 Task: Open Card Product Launch Execution in Board Sales Performance Management Tools to Workspace Financial Management Software and add a team member Softage.4@softage.net, a label Yellow, a checklist Environmental Science, an attachment from your onedrive, a color Yellow and finally, add a card description 'Plan and execute company team-building activity at a wine tasting' and a comment 'This task requires us to be proactive and take a proactive approach, anticipating potential issues and taking steps to prevent them.'. Add a start date 'Jan 04, 1900' with a due date 'Jan 11, 1900'
Action: Mouse moved to (438, 171)
Screenshot: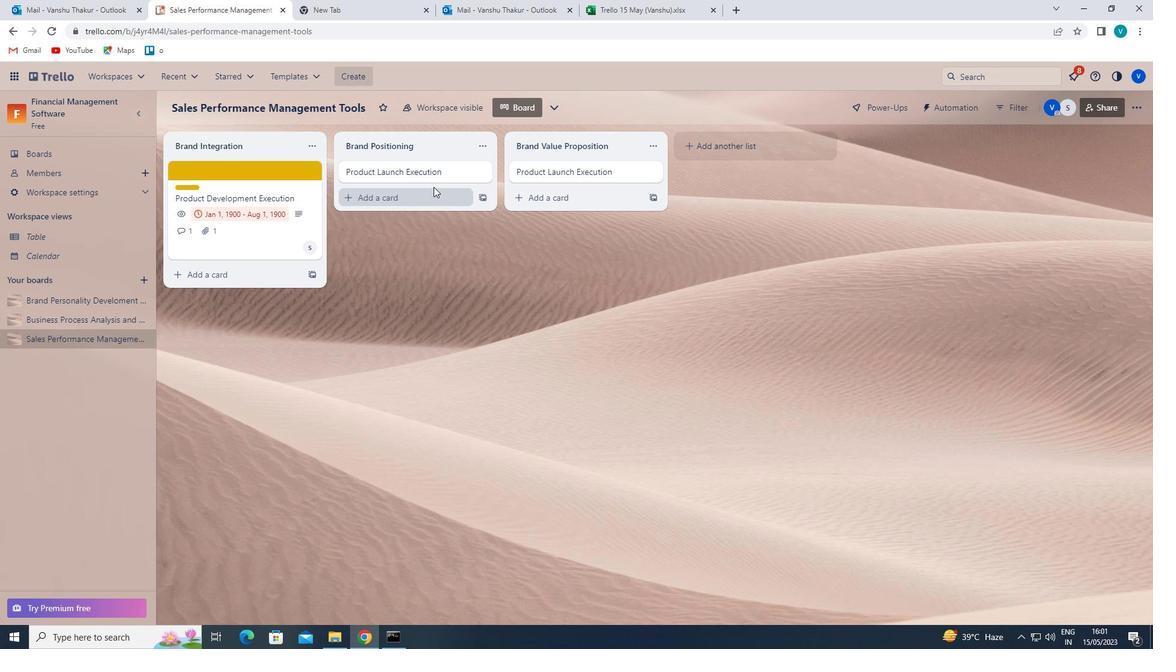 
Action: Mouse pressed left at (438, 171)
Screenshot: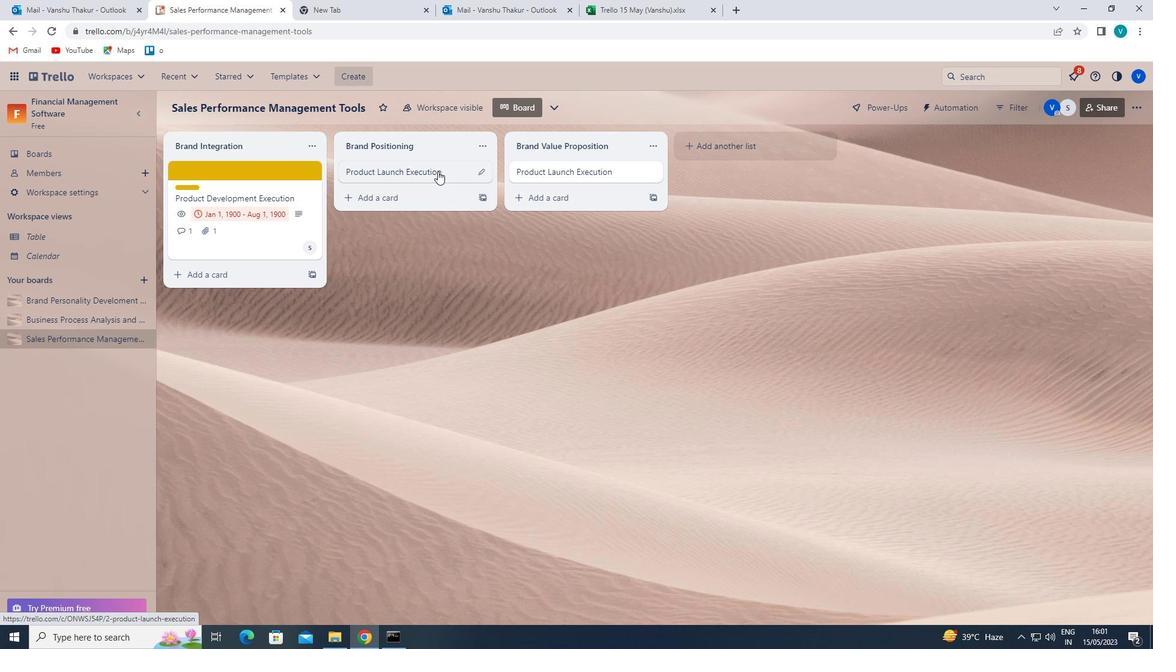 
Action: Mouse moved to (780, 207)
Screenshot: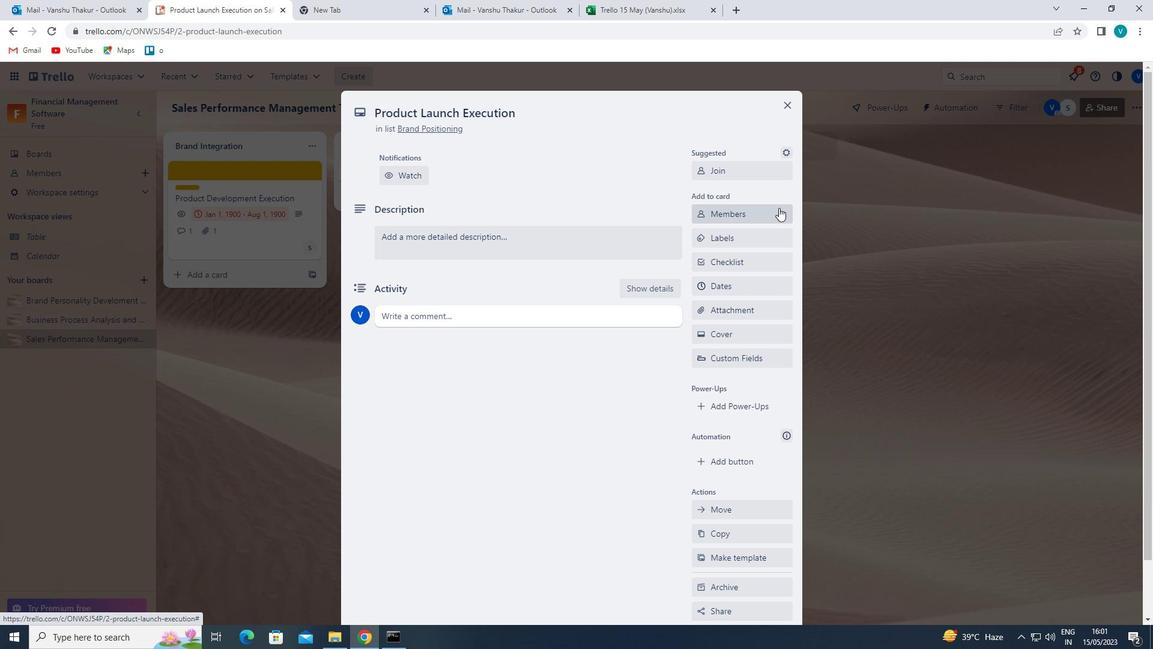 
Action: Mouse pressed left at (780, 207)
Screenshot: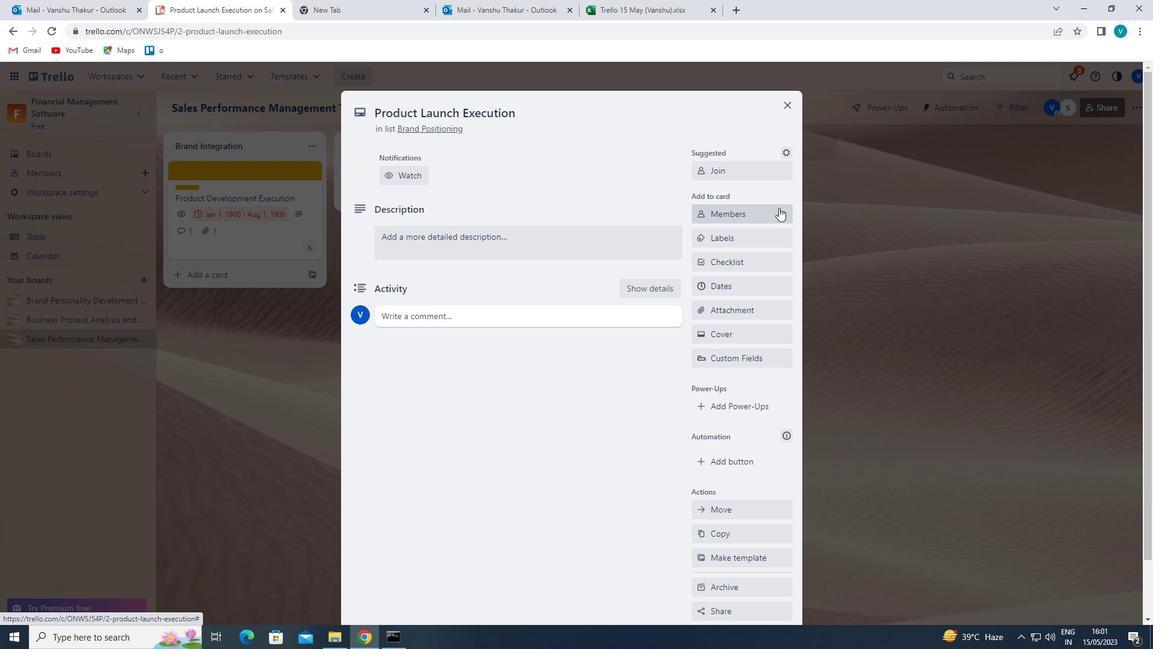 
Action: Mouse moved to (752, 271)
Screenshot: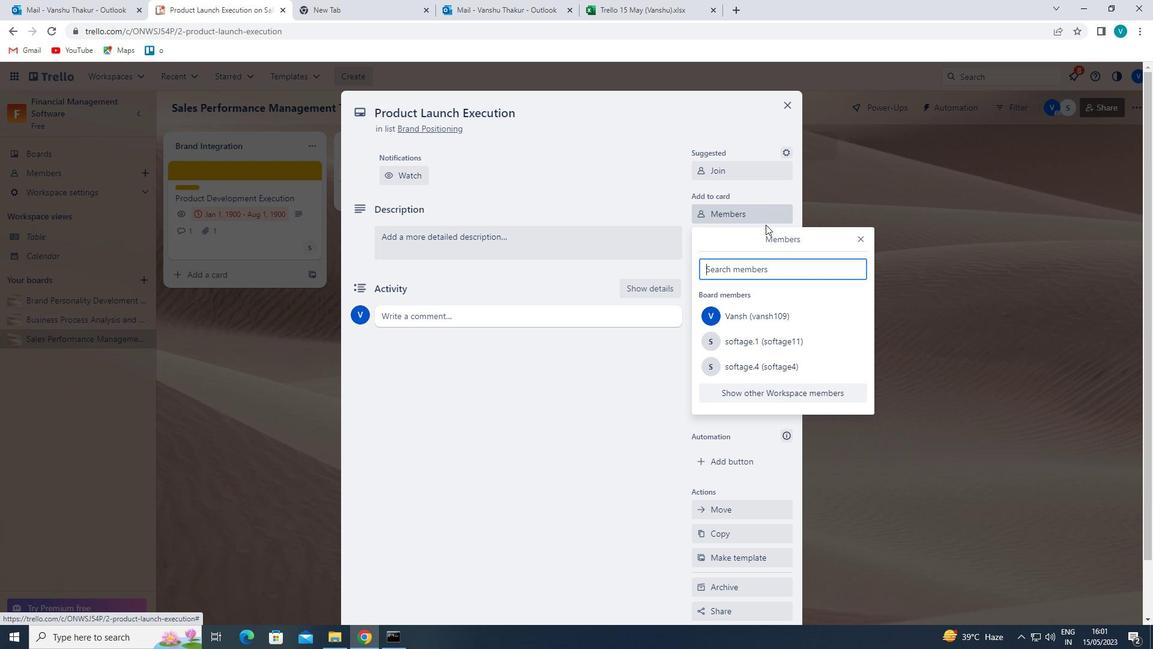 
Action: Mouse pressed left at (752, 271)
Screenshot: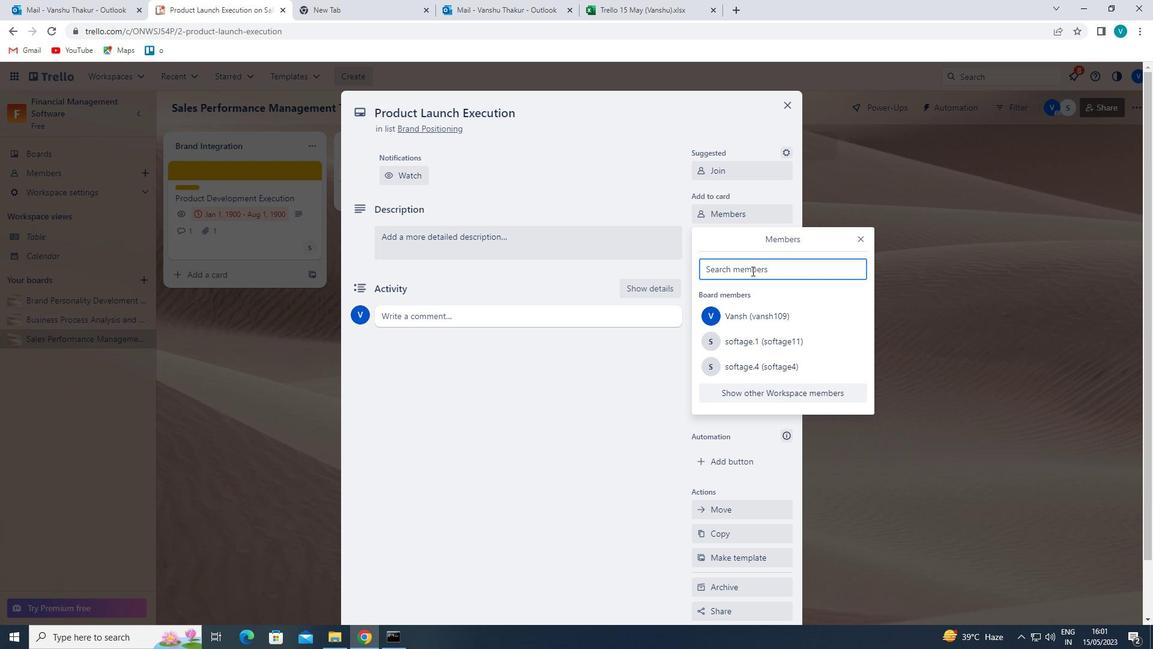 
Action: Key pressed <Key.shift>S
Screenshot: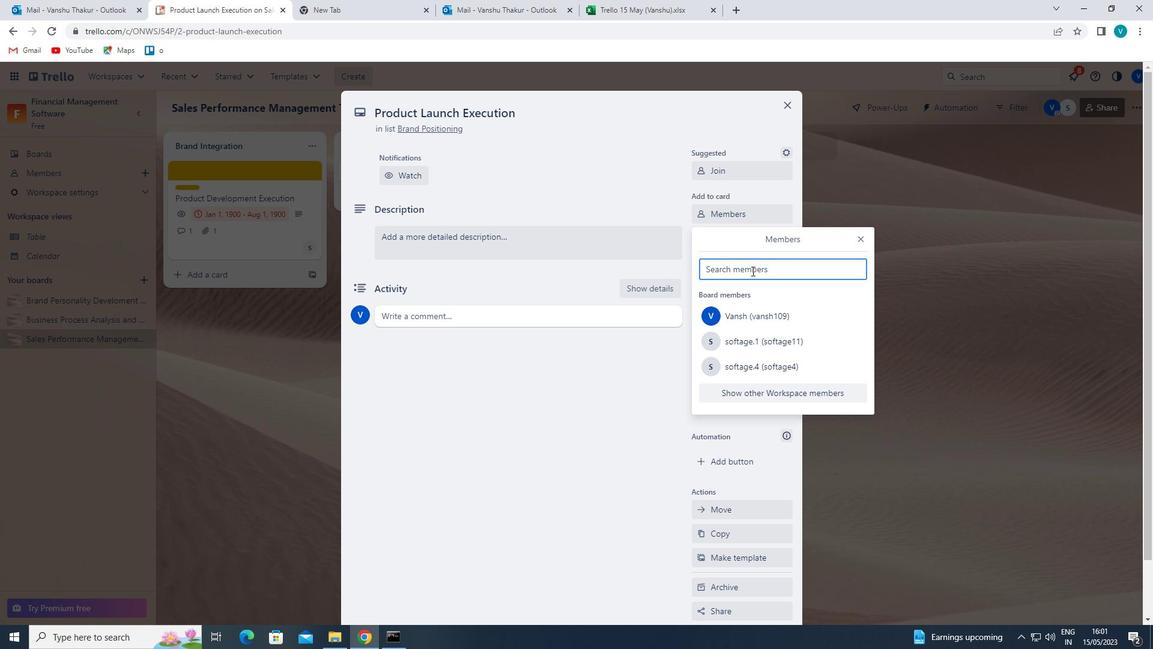 
Action: Mouse moved to (796, 332)
Screenshot: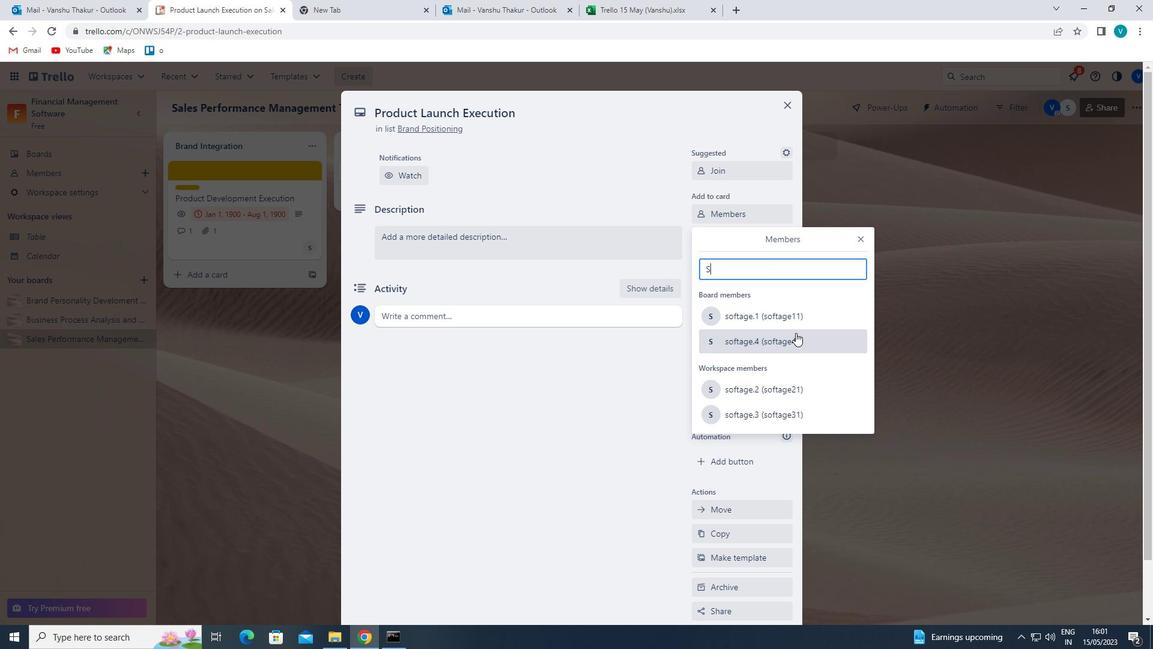 
Action: Mouse pressed left at (796, 332)
Screenshot: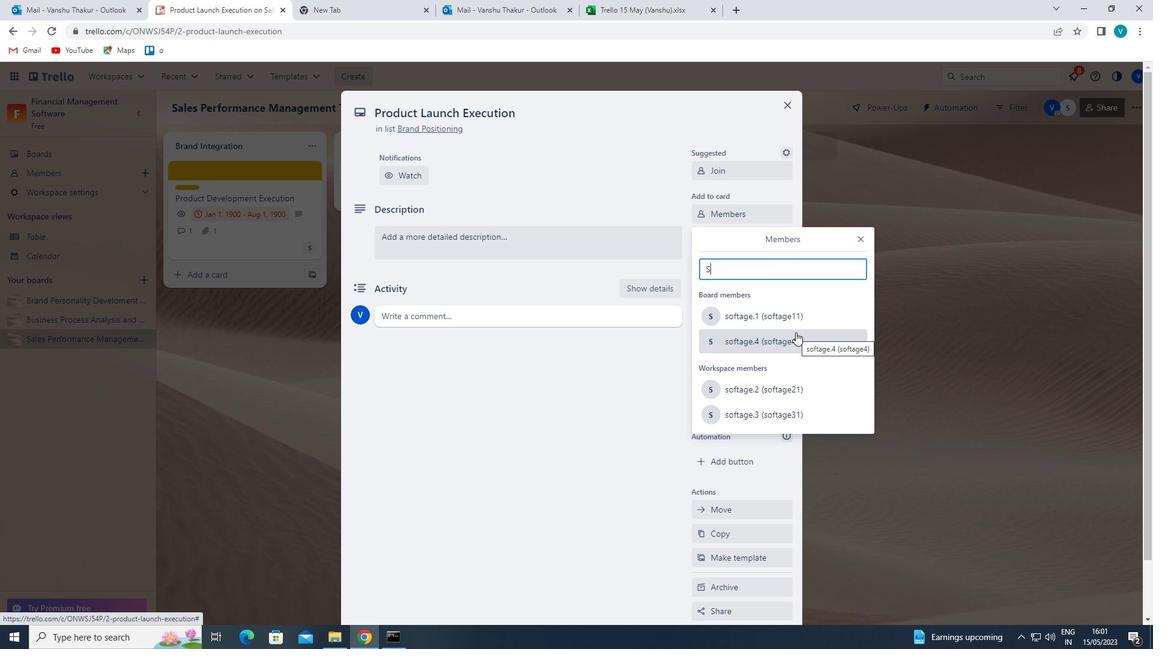 
Action: Mouse moved to (861, 241)
Screenshot: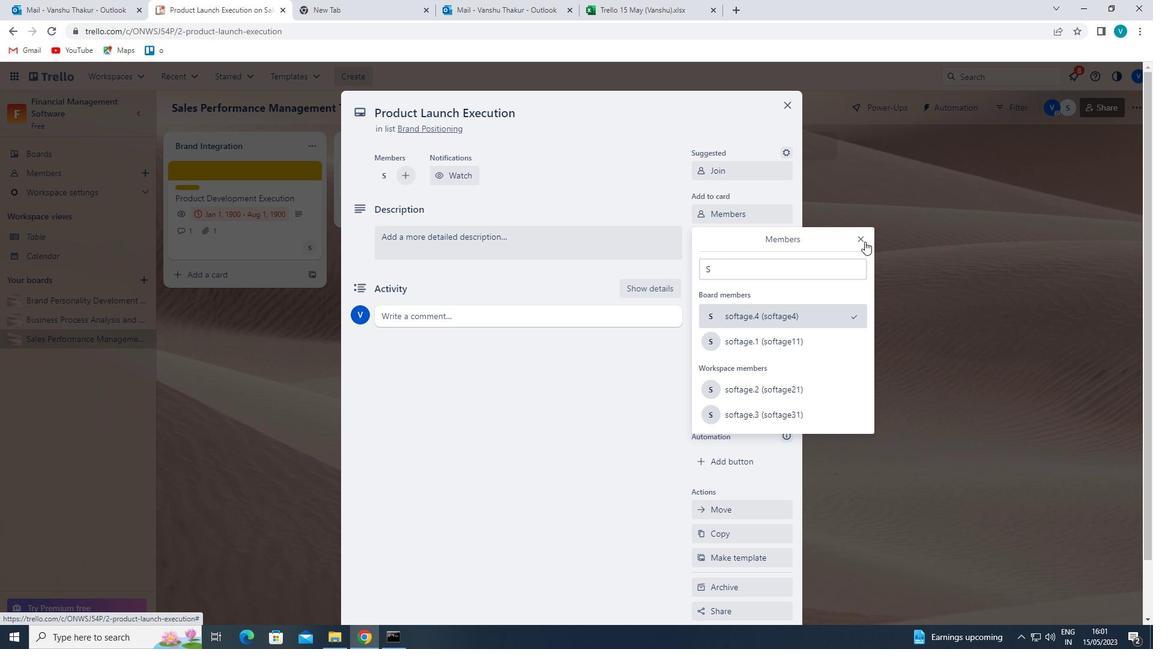 
Action: Mouse pressed left at (861, 241)
Screenshot: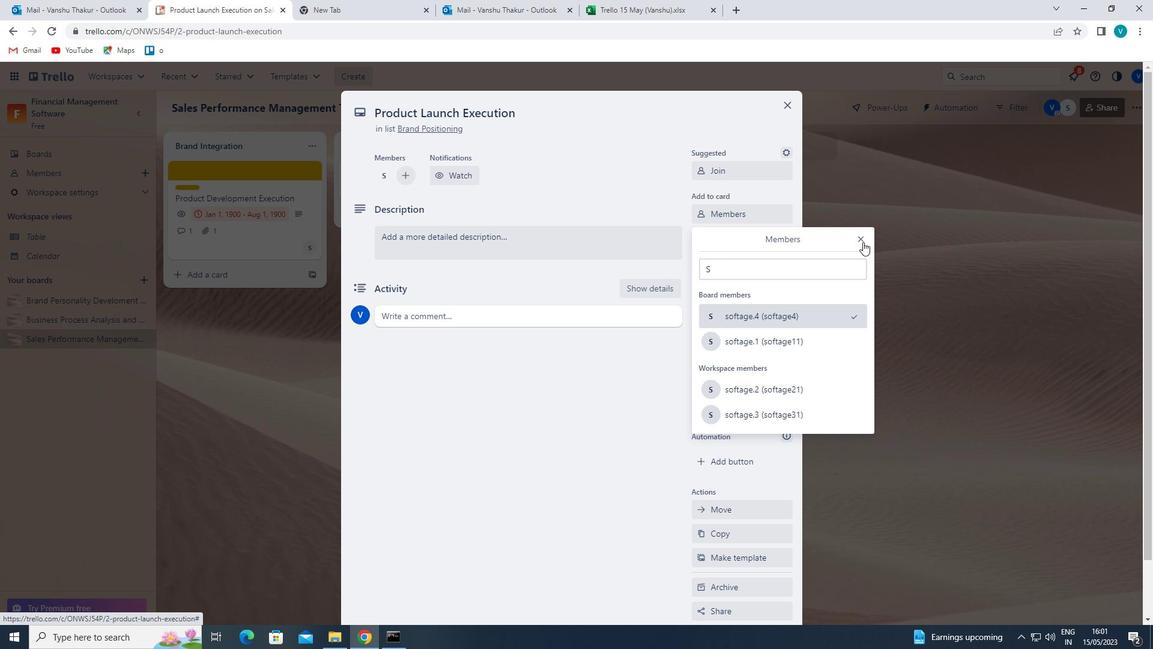 
Action: Mouse moved to (750, 244)
Screenshot: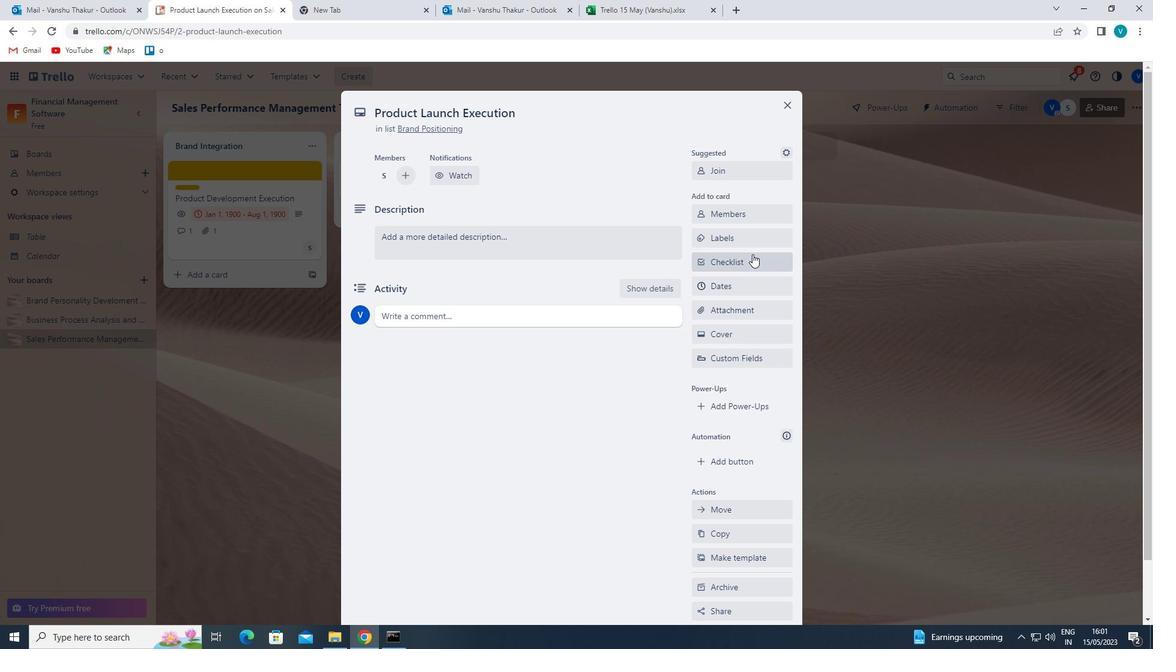 
Action: Mouse pressed left at (750, 244)
Screenshot: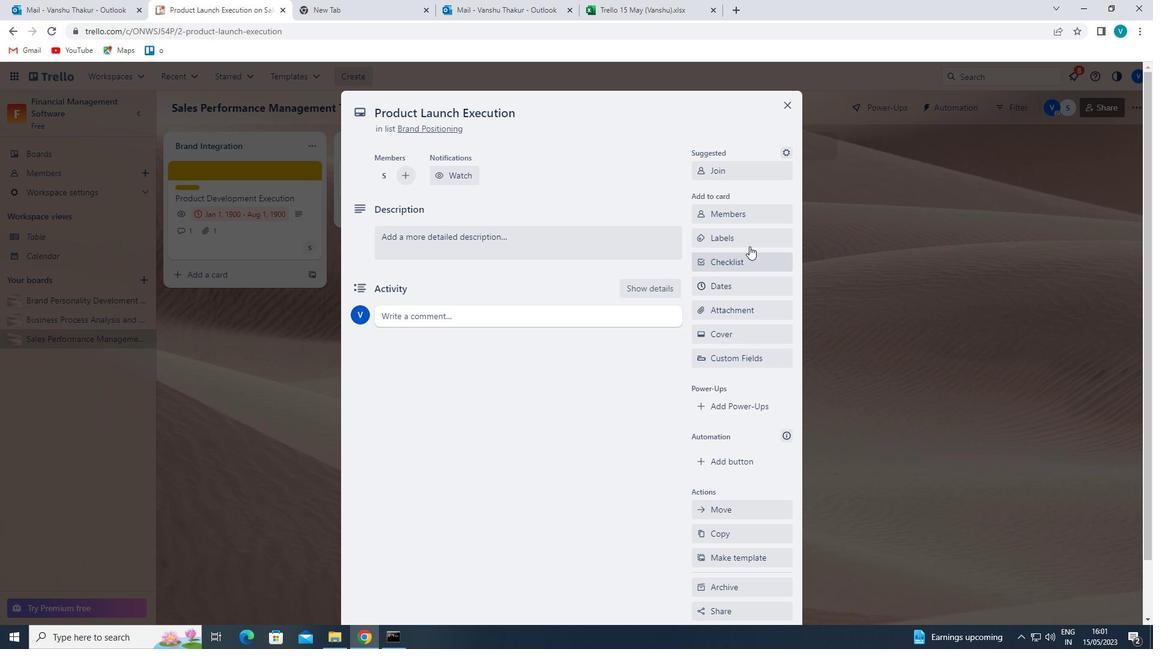 
Action: Mouse moved to (757, 355)
Screenshot: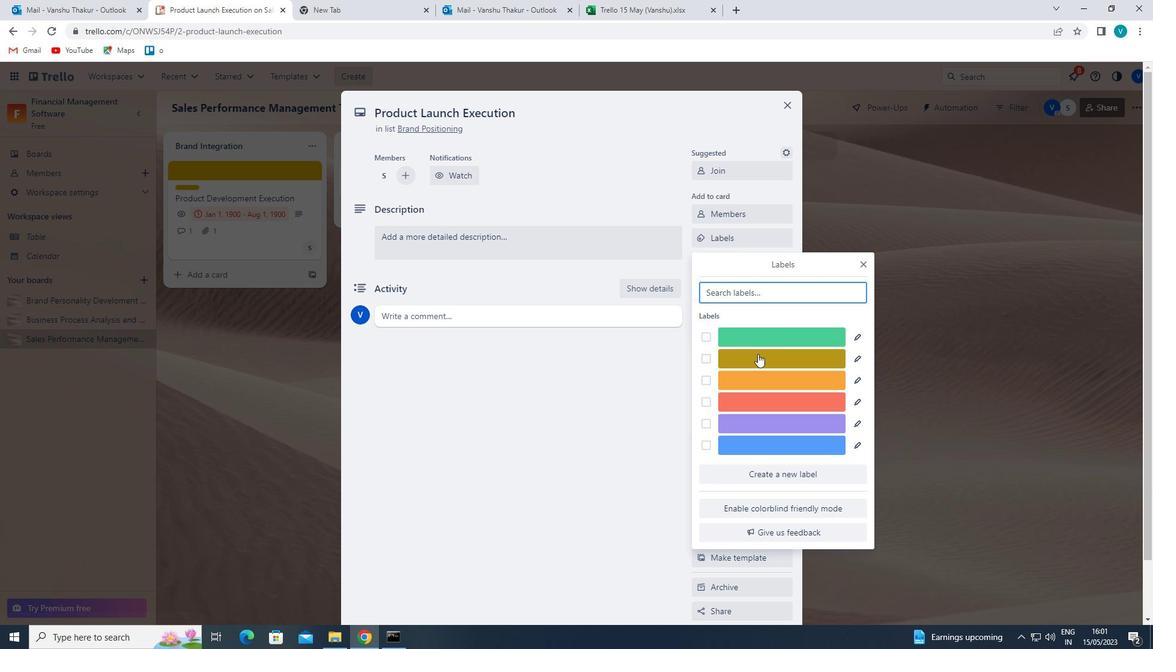 
Action: Mouse pressed left at (757, 355)
Screenshot: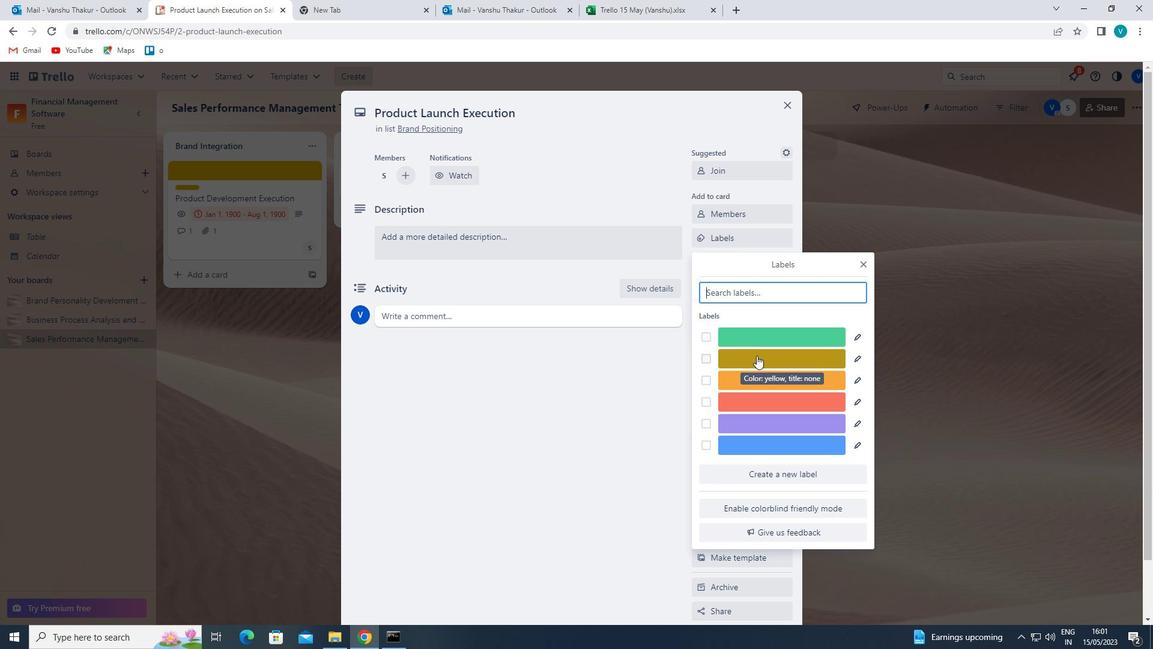
Action: Mouse moved to (861, 263)
Screenshot: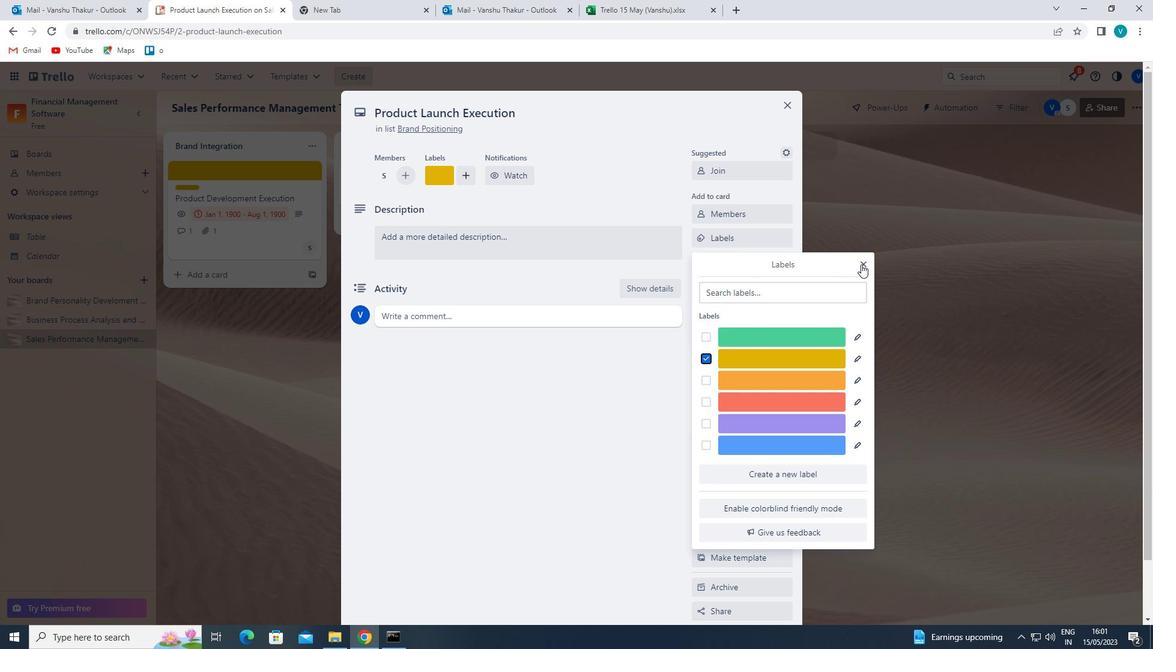 
Action: Mouse pressed left at (861, 263)
Screenshot: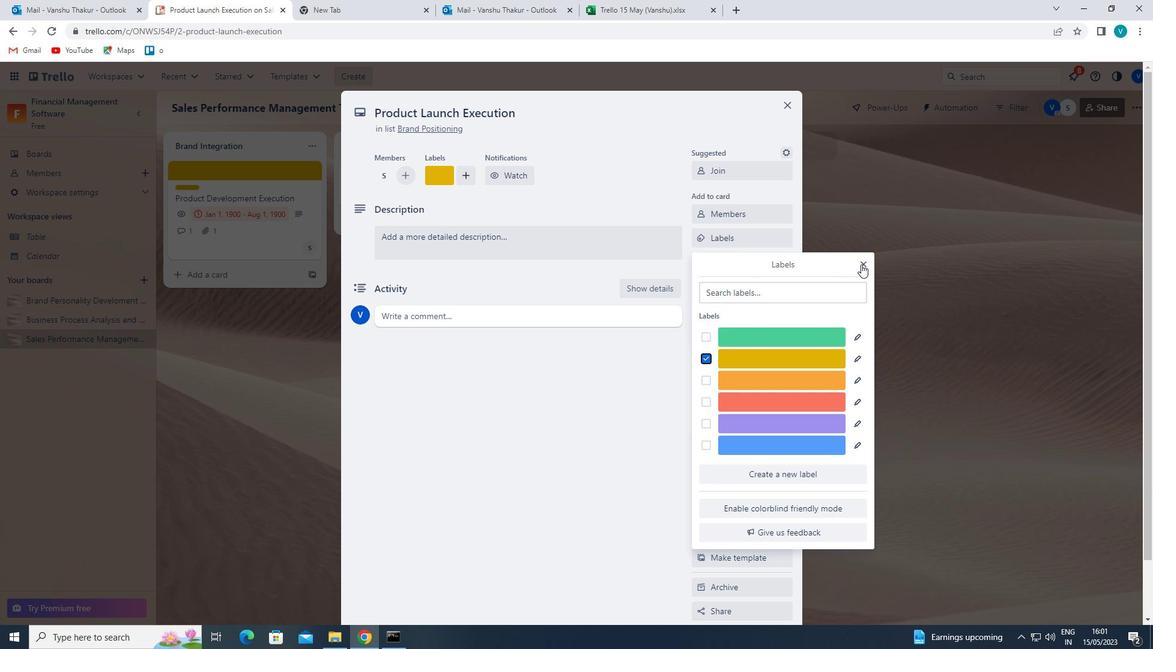 
Action: Mouse moved to (709, 258)
Screenshot: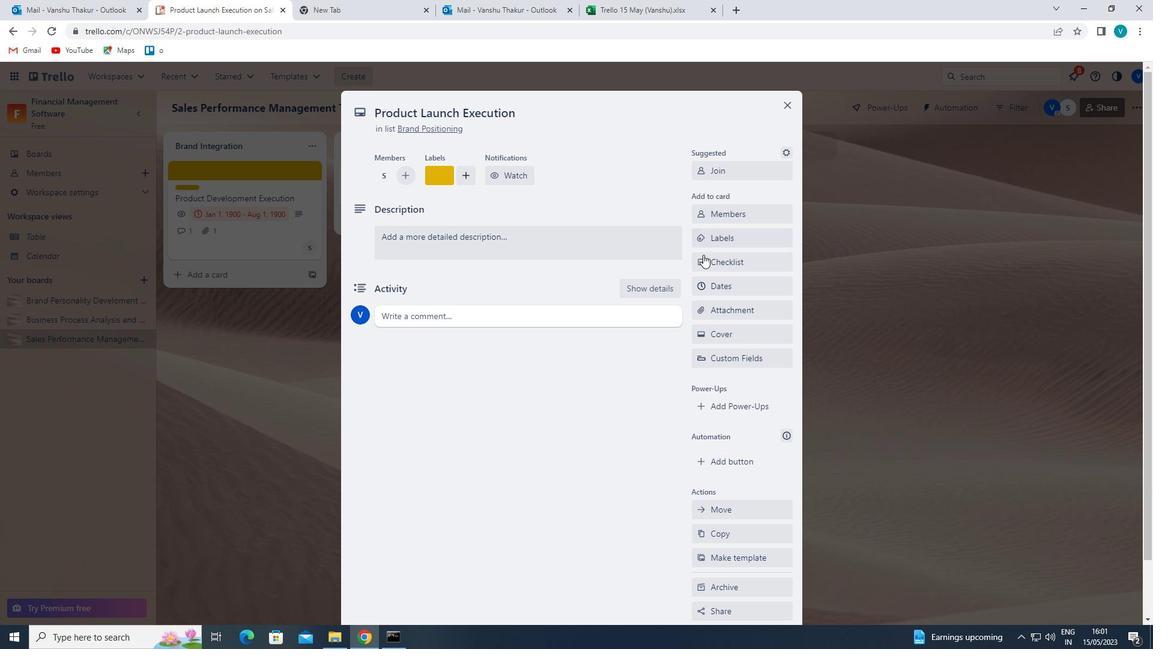 
Action: Mouse pressed left at (709, 258)
Screenshot: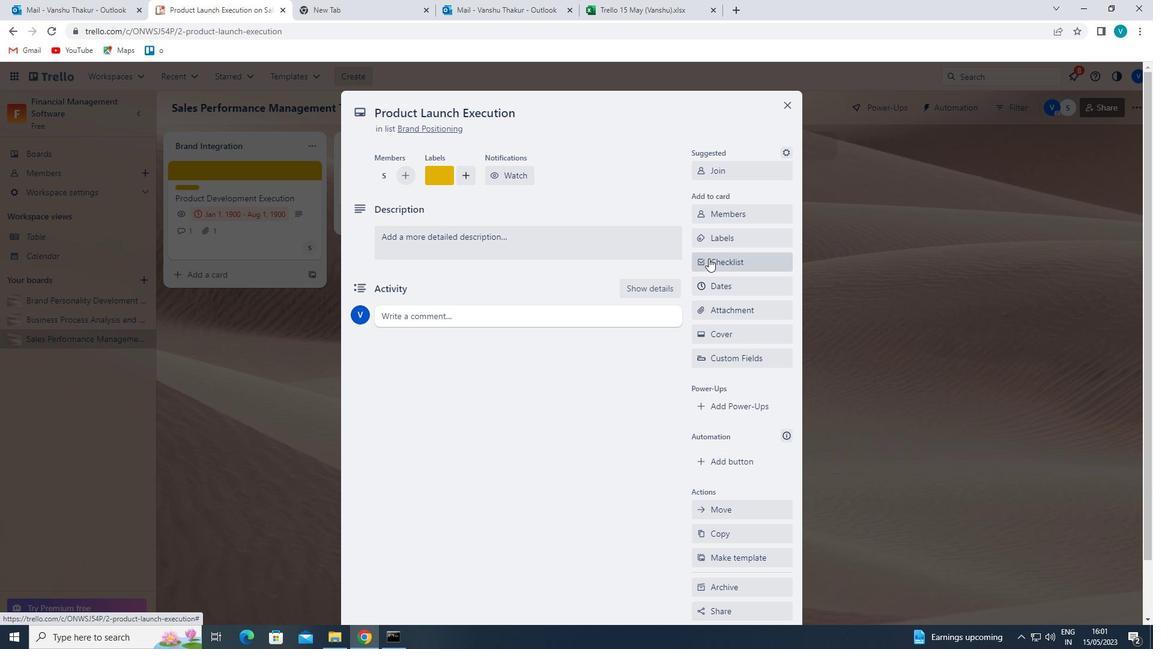 
Action: Mouse moved to (719, 252)
Screenshot: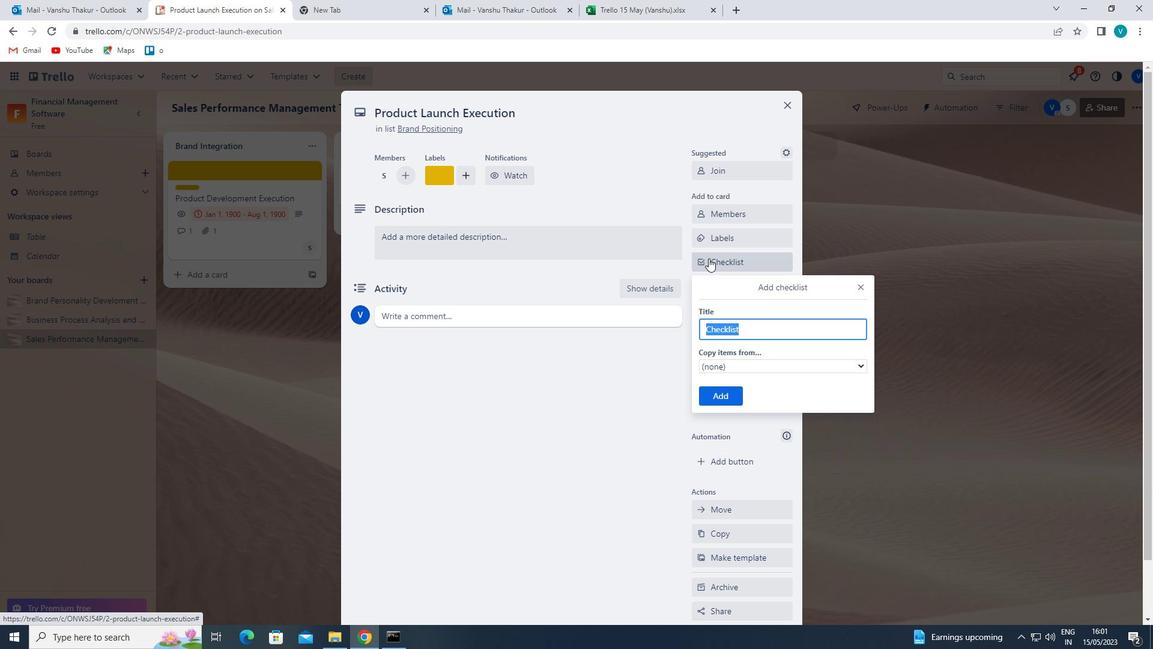 
Action: Key pressed <Key.shift>E
Screenshot: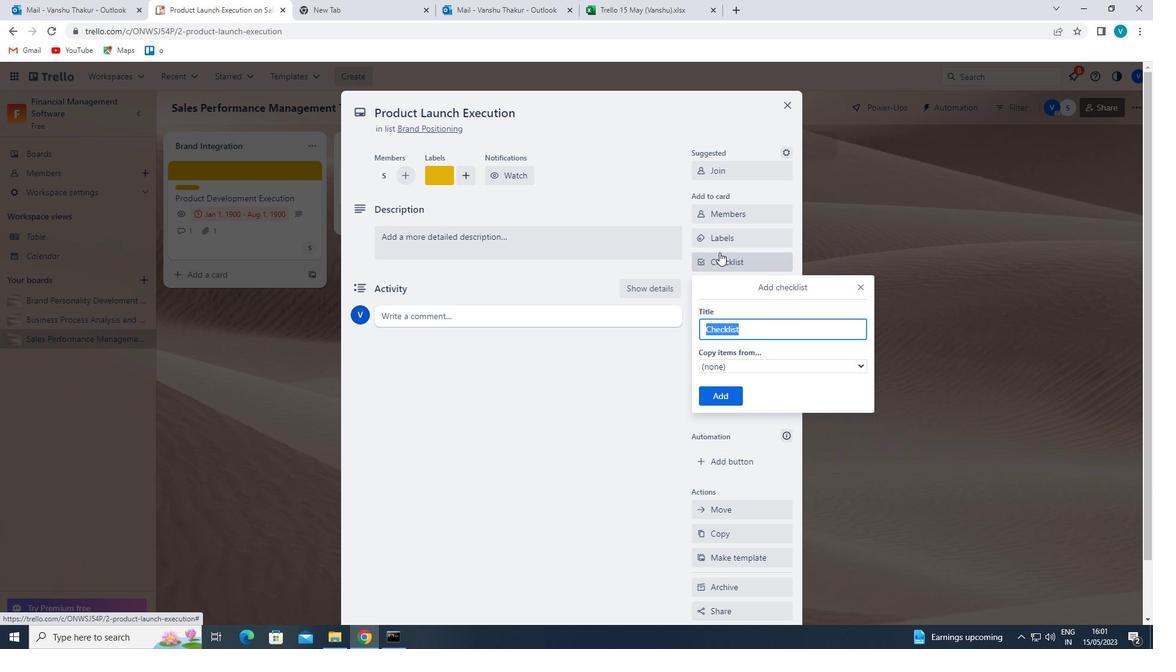 
Action: Mouse moved to (792, 355)
Screenshot: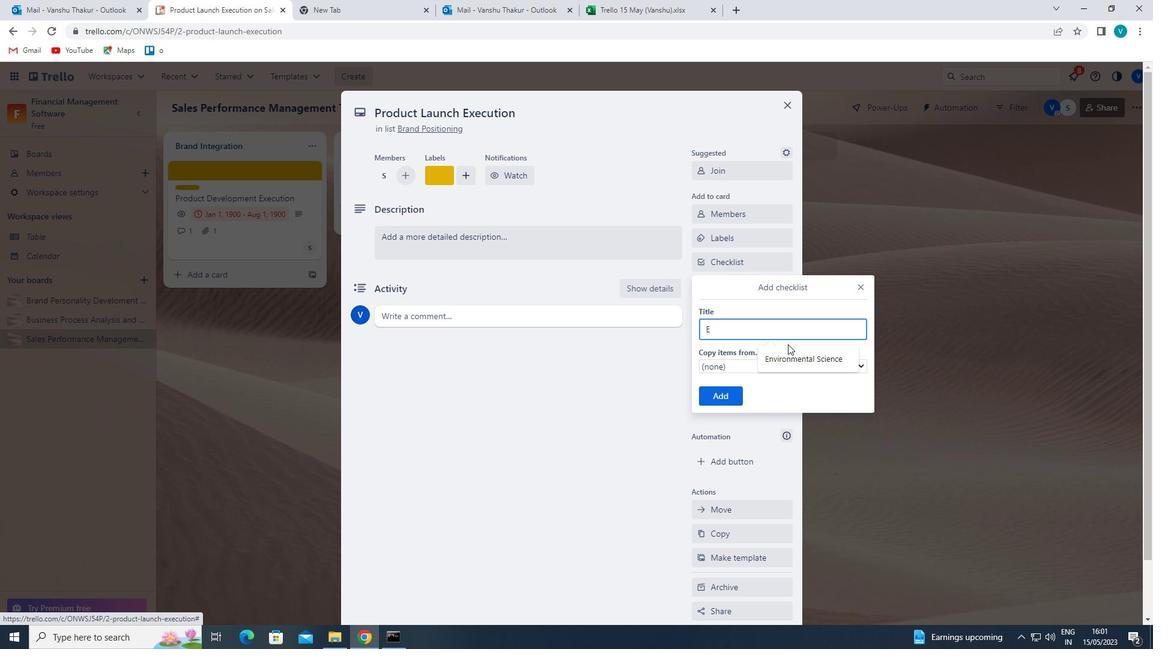 
Action: Mouse pressed left at (792, 355)
Screenshot: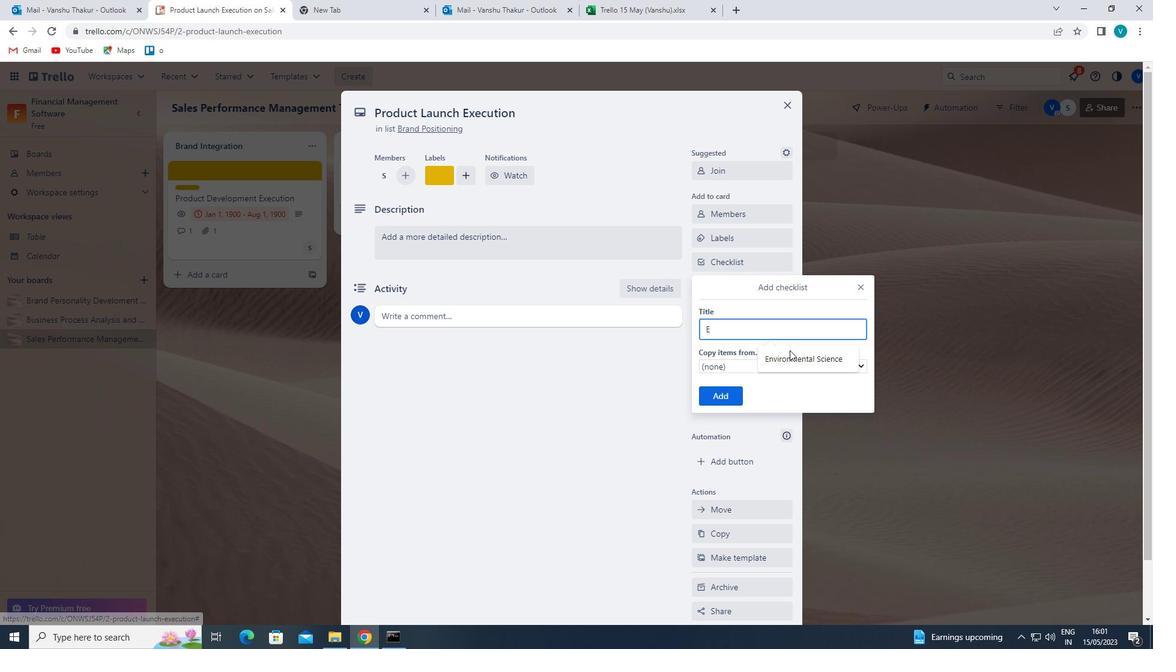 
Action: Mouse moved to (726, 391)
Screenshot: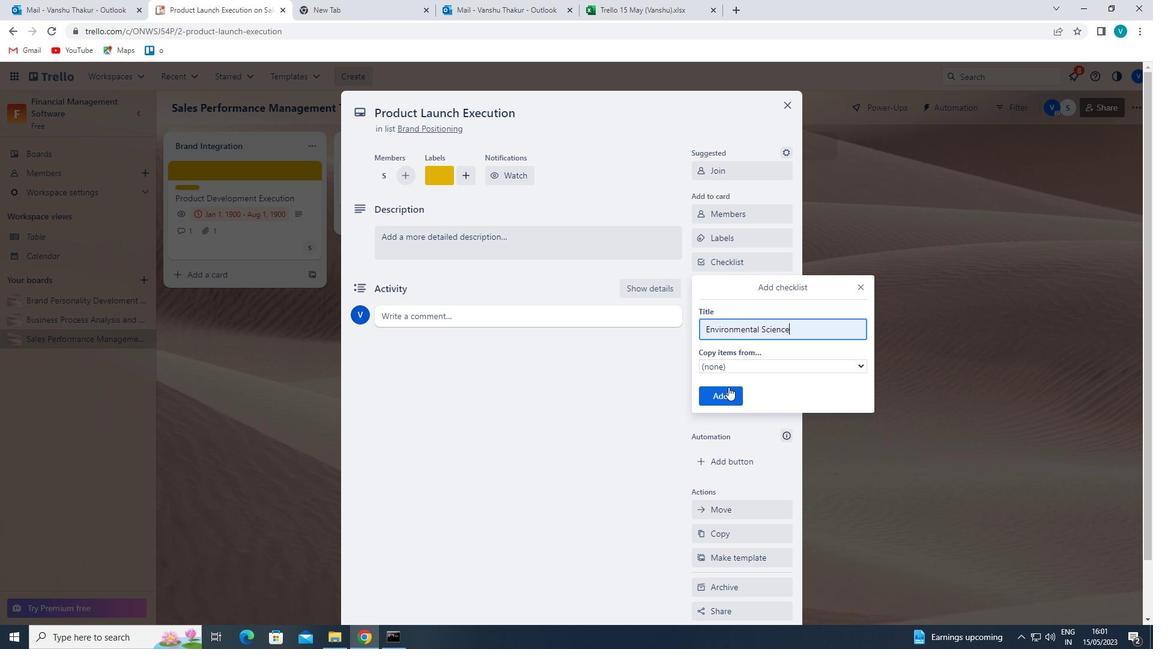 
Action: Mouse pressed left at (726, 391)
Screenshot: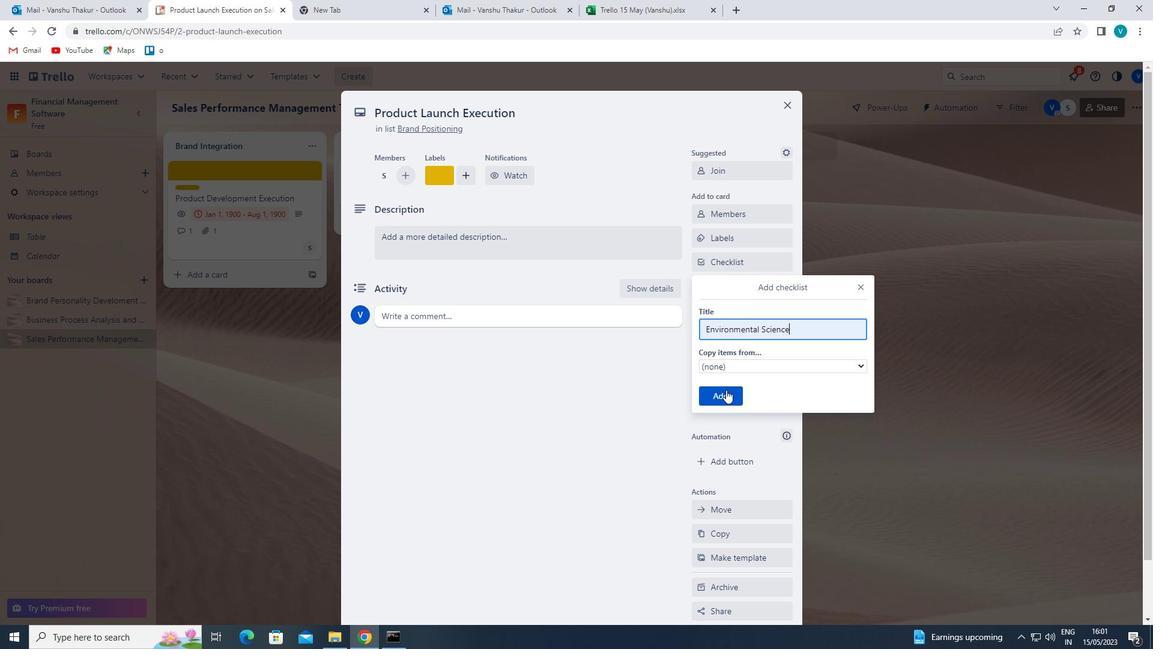 
Action: Mouse moved to (752, 312)
Screenshot: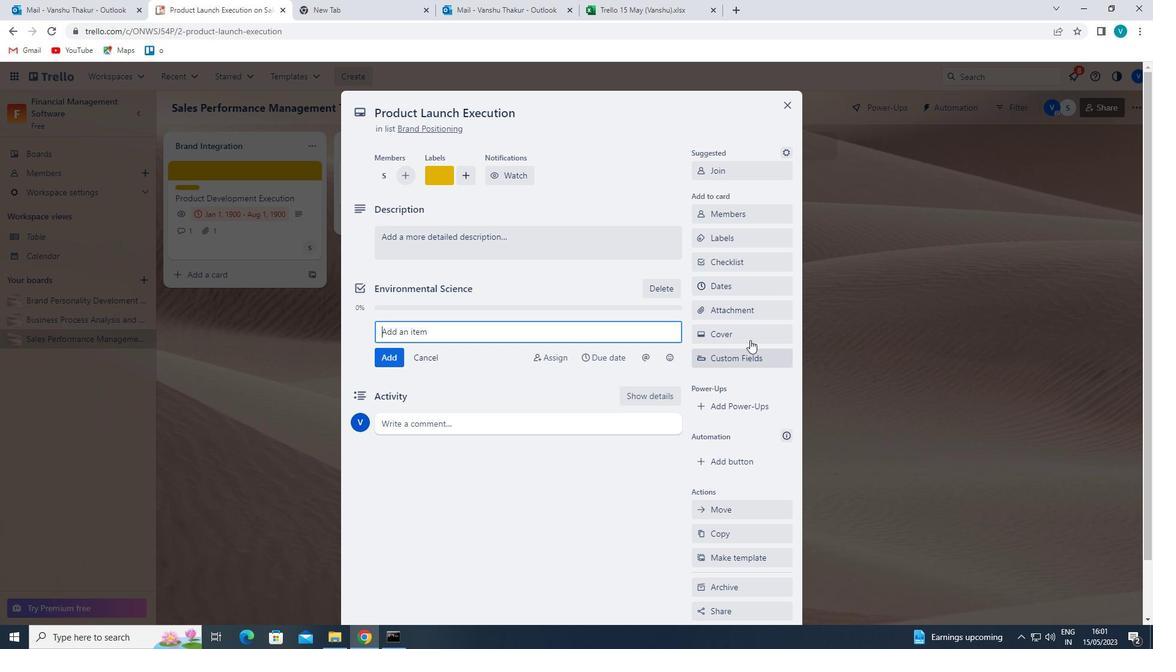 
Action: Mouse pressed left at (752, 312)
Screenshot: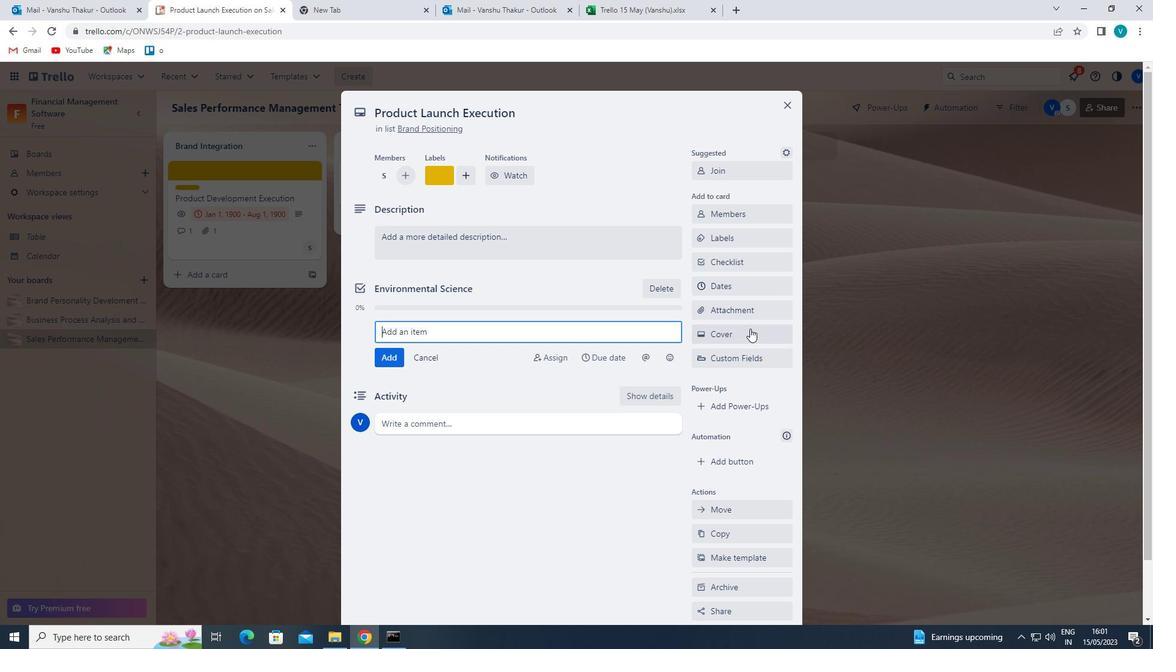 
Action: Mouse moved to (730, 453)
Screenshot: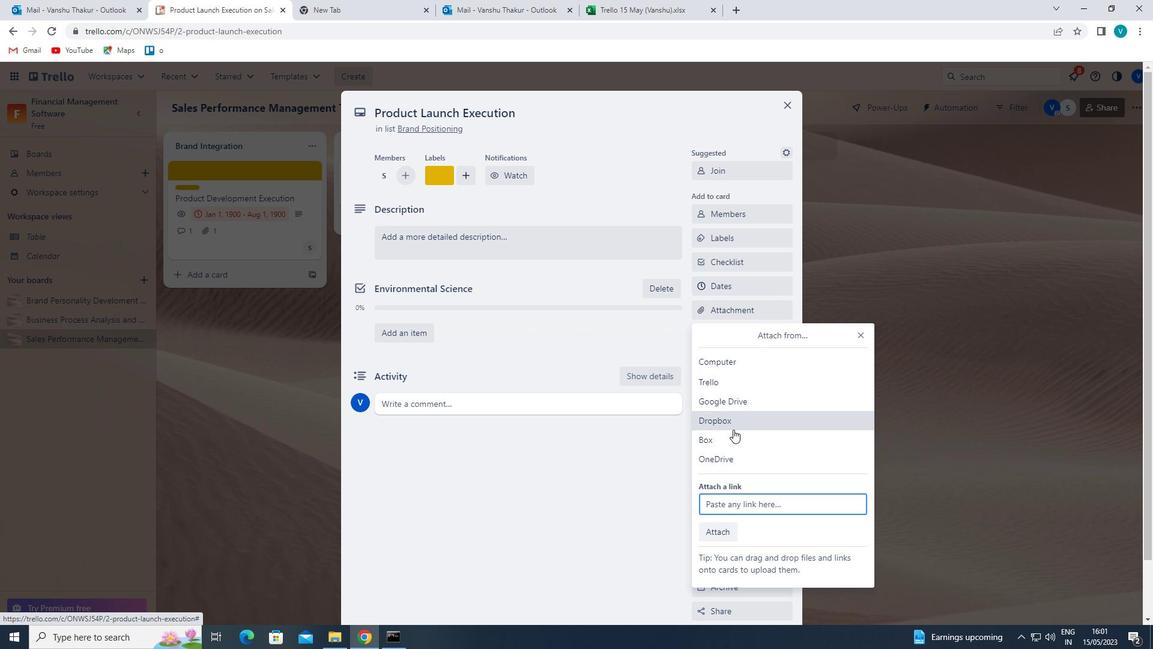 
Action: Mouse pressed left at (730, 453)
Screenshot: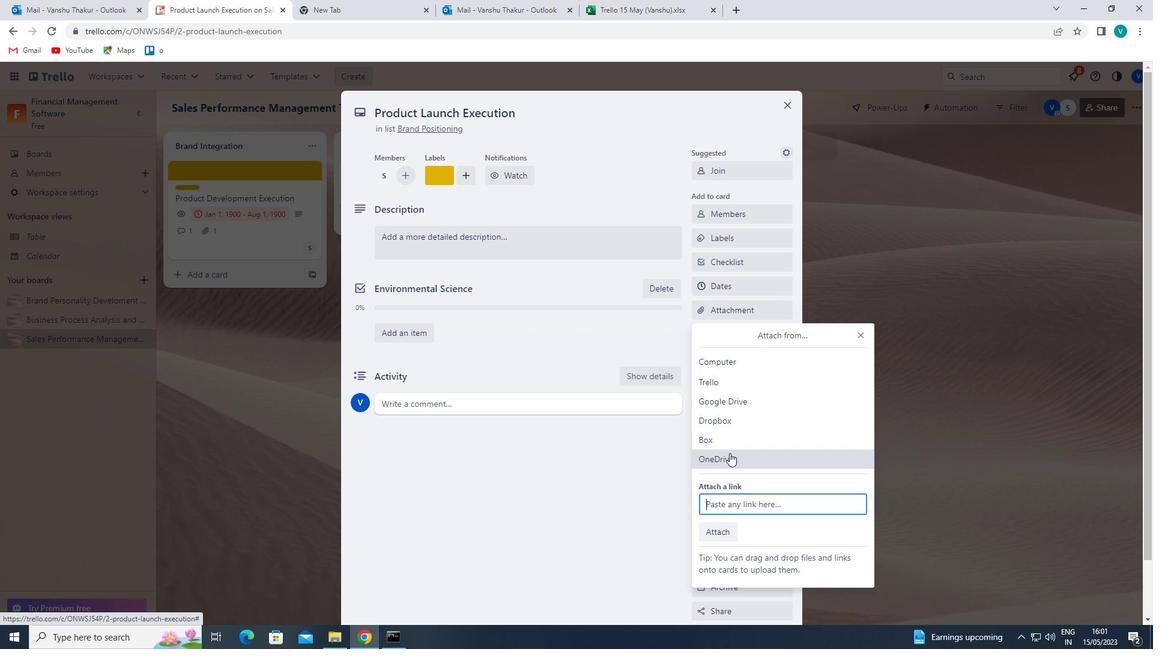 
Action: Mouse moved to (445, 236)
Screenshot: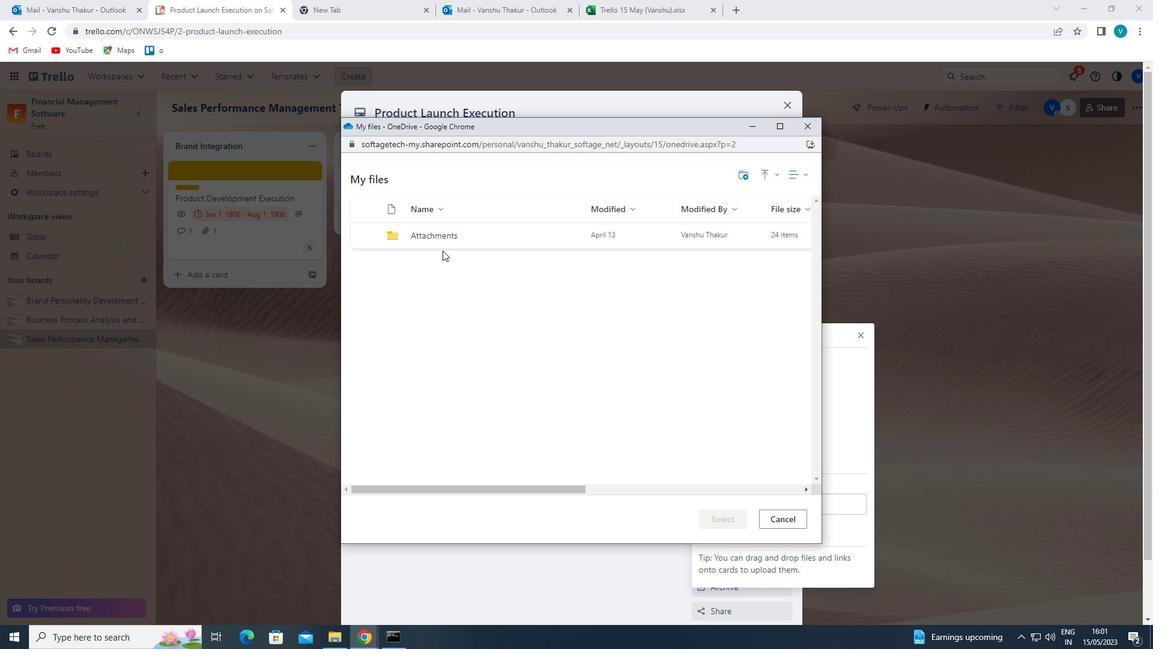 
Action: Mouse pressed left at (445, 236)
Screenshot: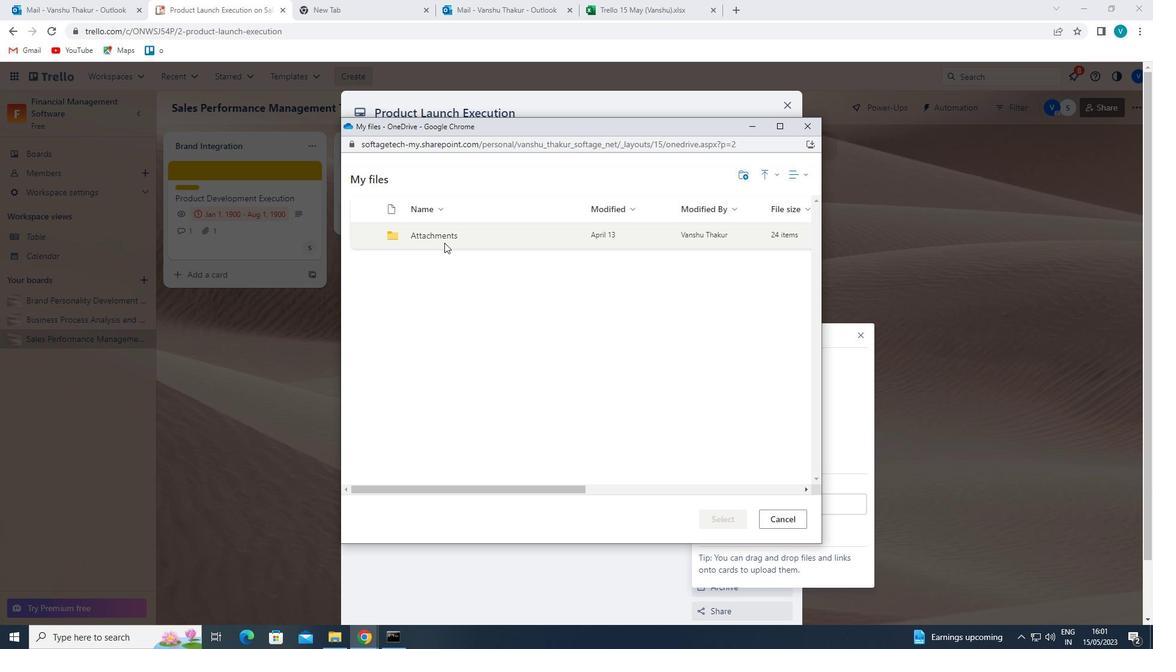 
Action: Mouse moved to (441, 257)
Screenshot: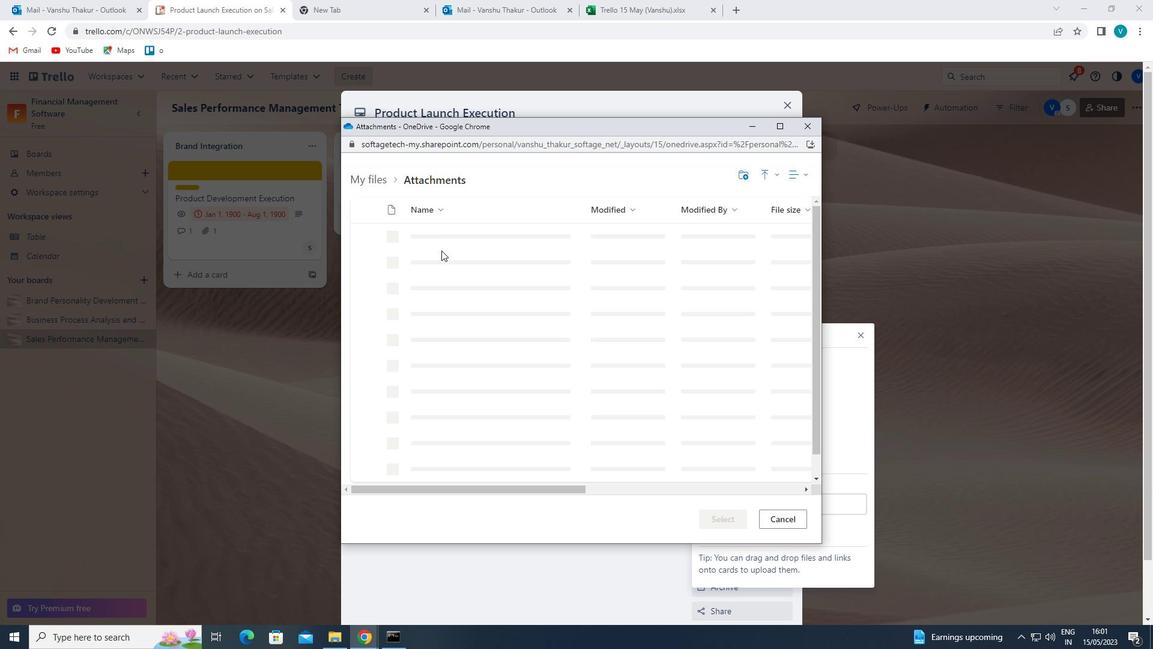 
Action: Mouse pressed left at (441, 257)
Screenshot: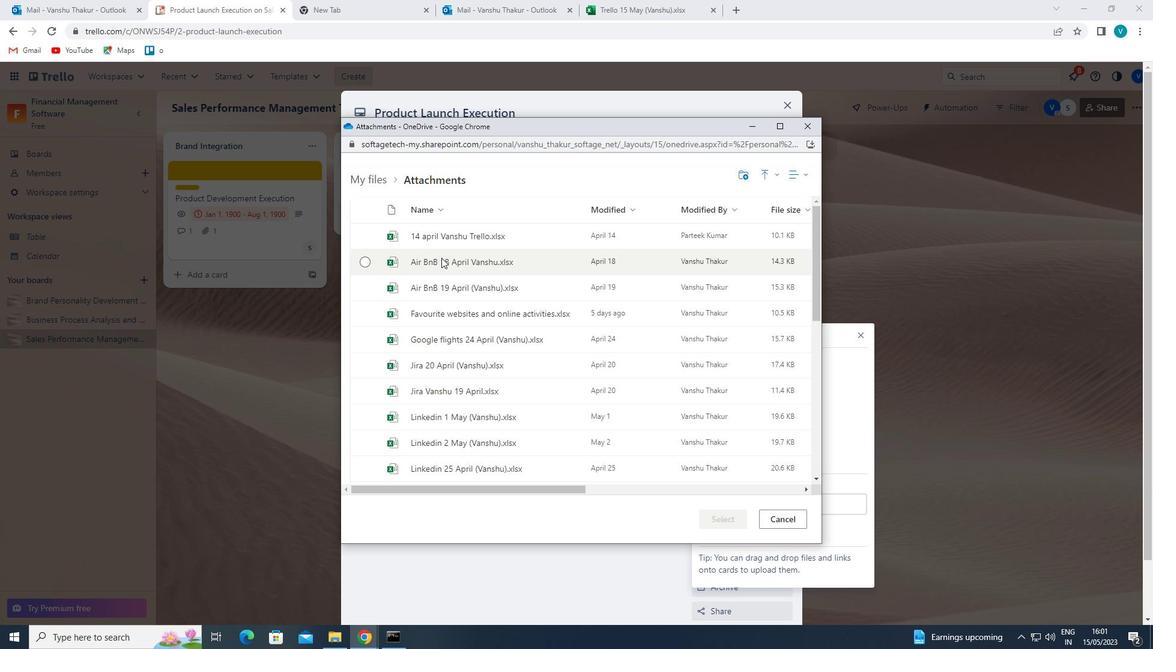 
Action: Mouse moved to (718, 520)
Screenshot: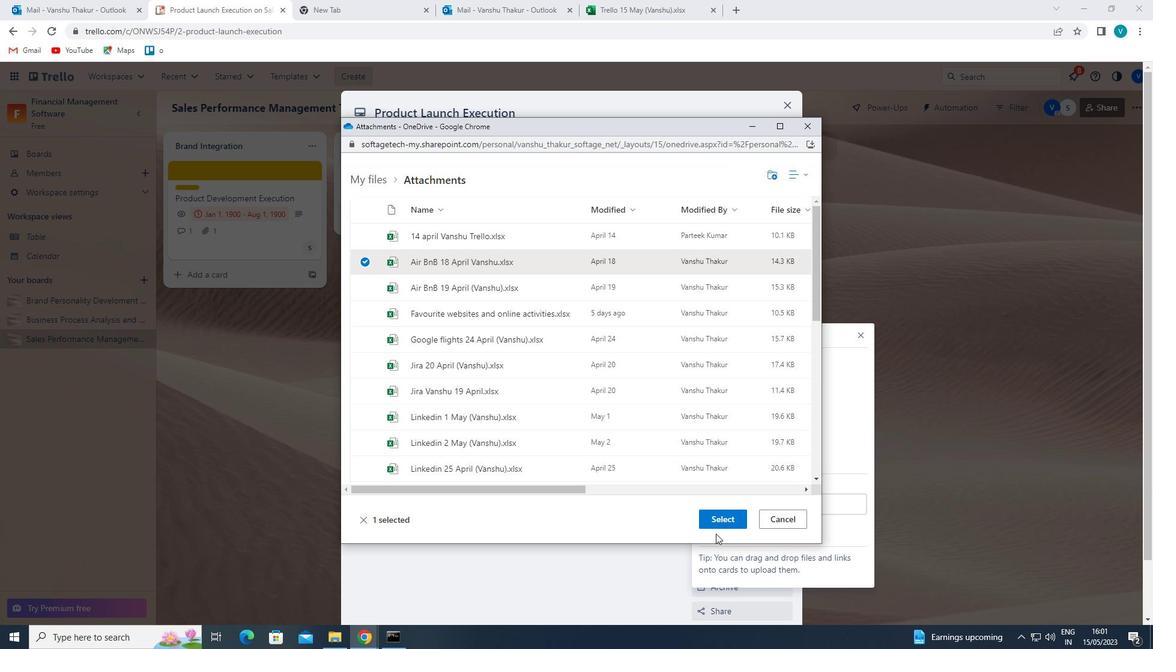 
Action: Mouse pressed left at (718, 520)
Screenshot: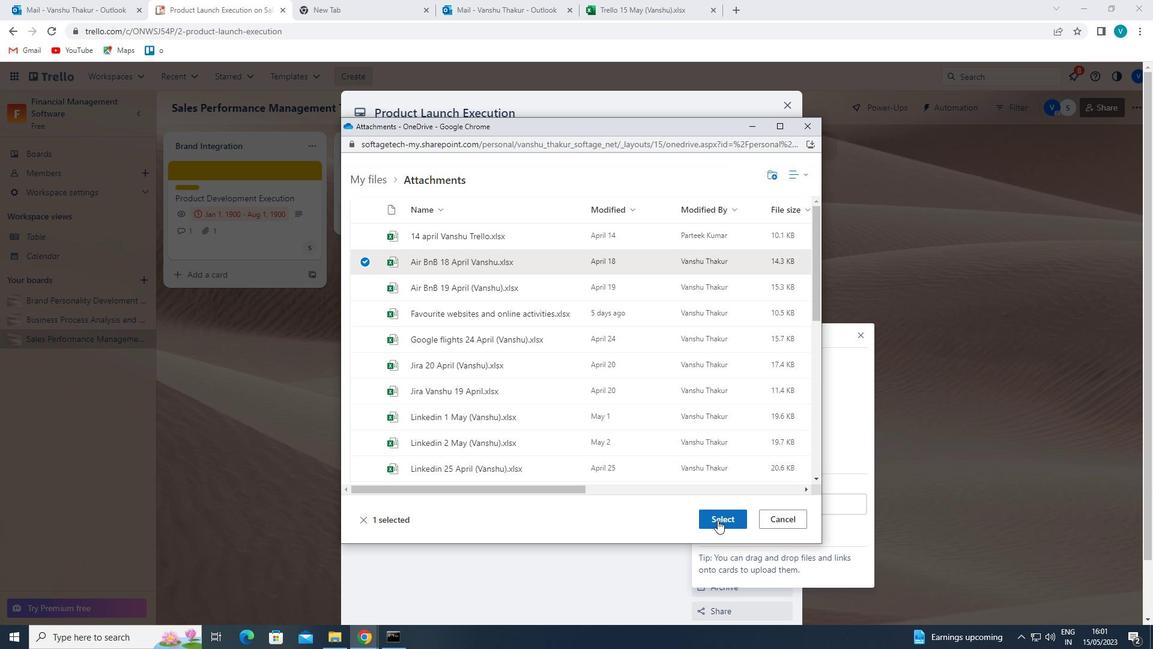 
Action: Mouse moved to (733, 338)
Screenshot: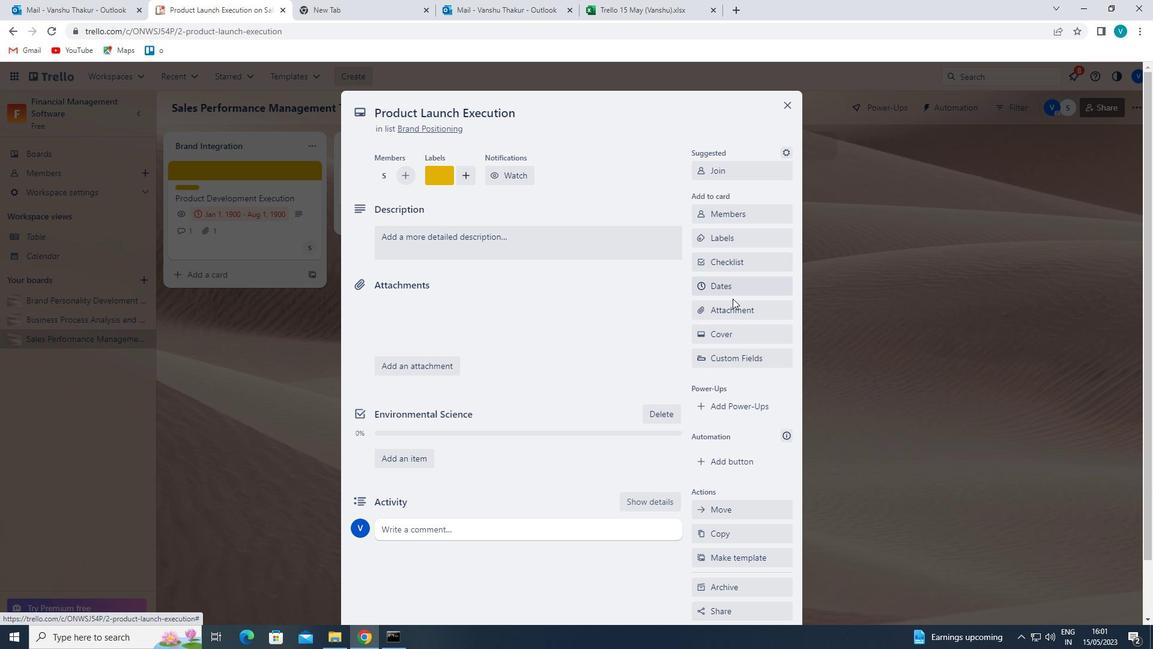 
Action: Mouse pressed left at (733, 338)
Screenshot: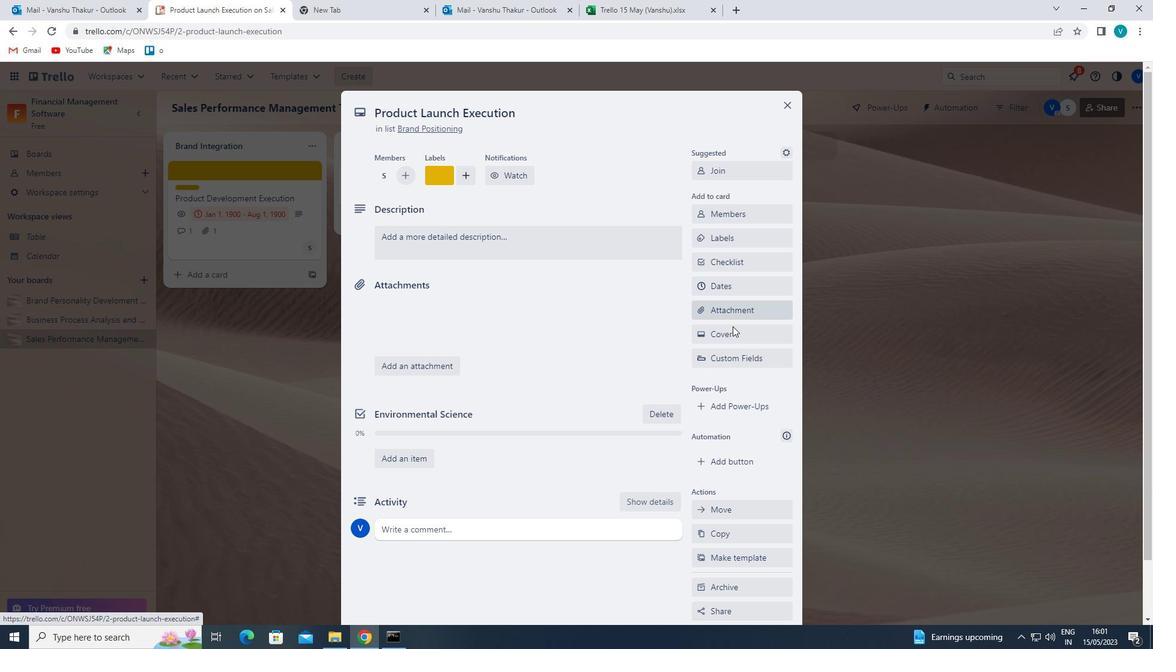 
Action: Mouse moved to (750, 210)
Screenshot: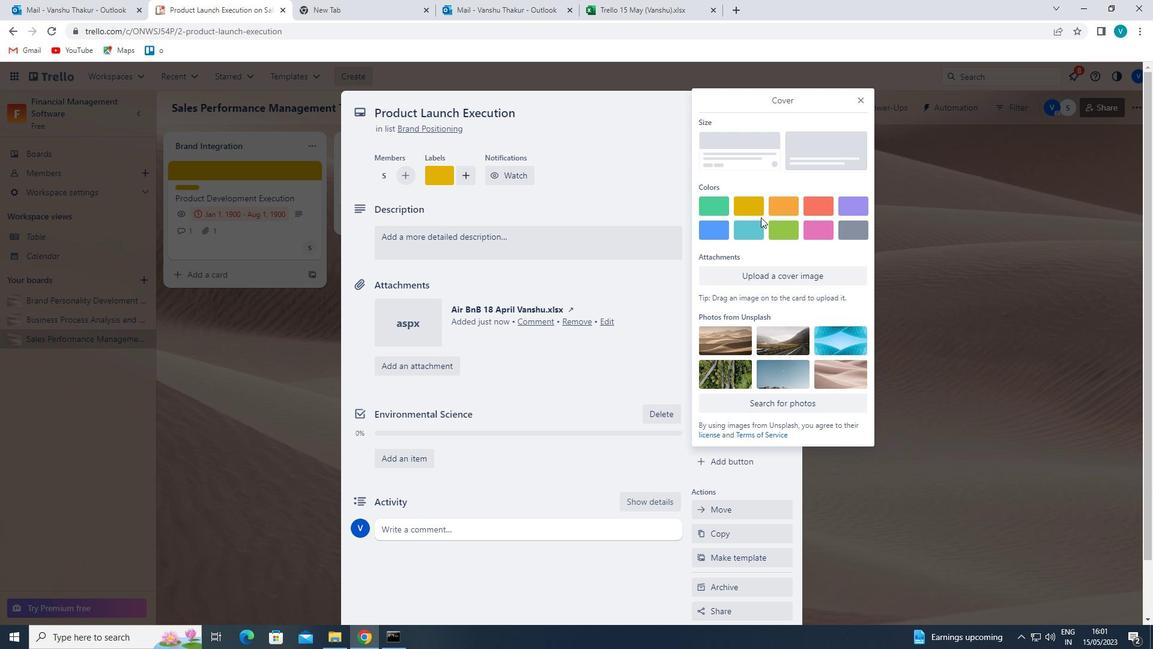 
Action: Mouse pressed left at (750, 210)
Screenshot: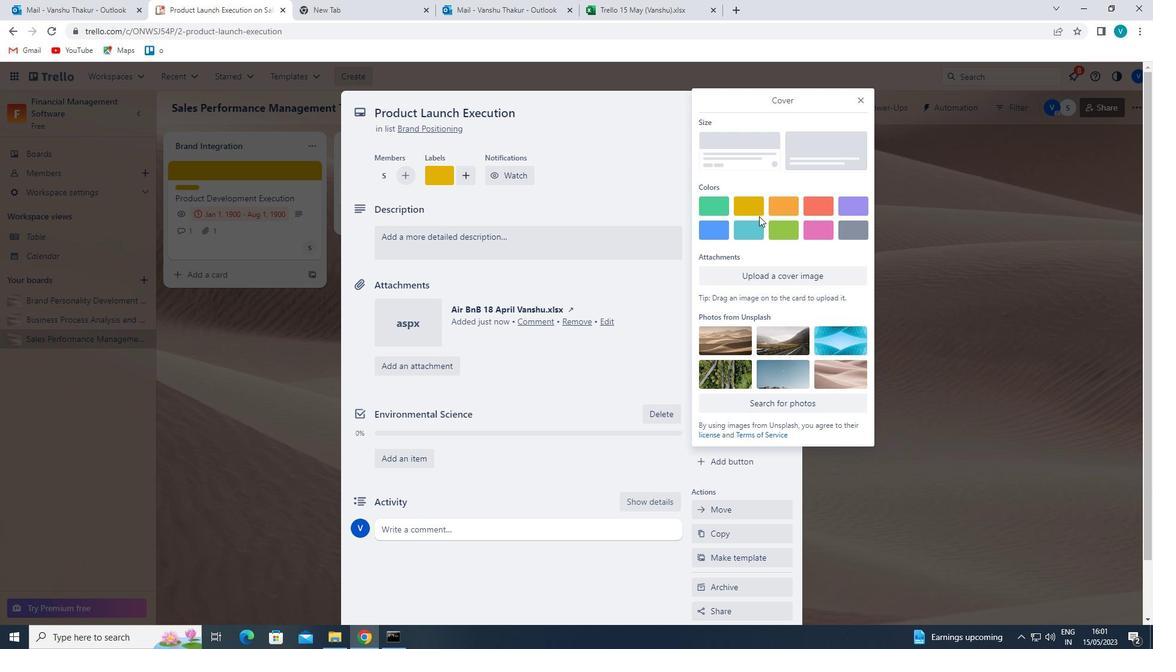 
Action: Mouse moved to (861, 100)
Screenshot: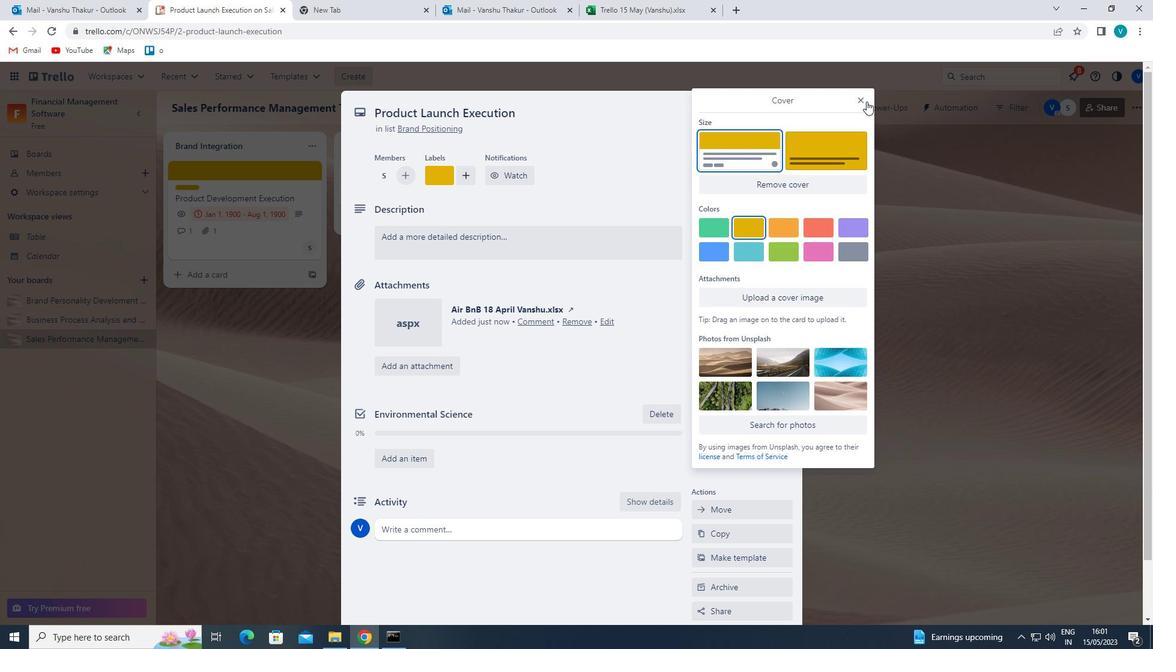 
Action: Mouse pressed left at (861, 100)
Screenshot: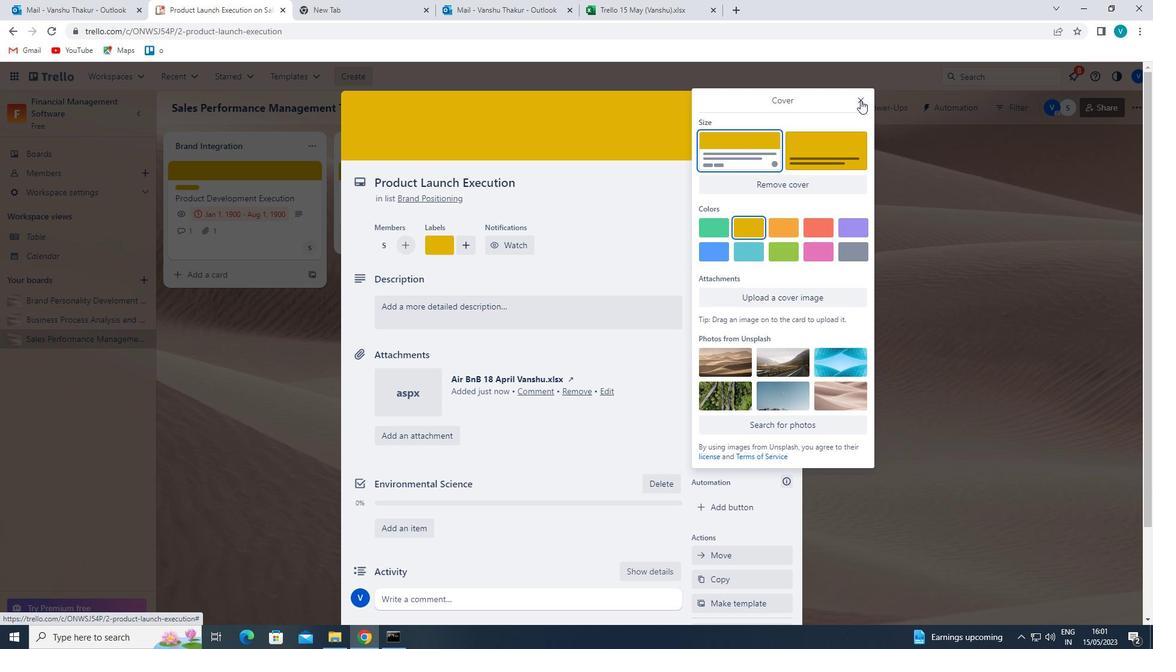
Action: Mouse moved to (546, 307)
Screenshot: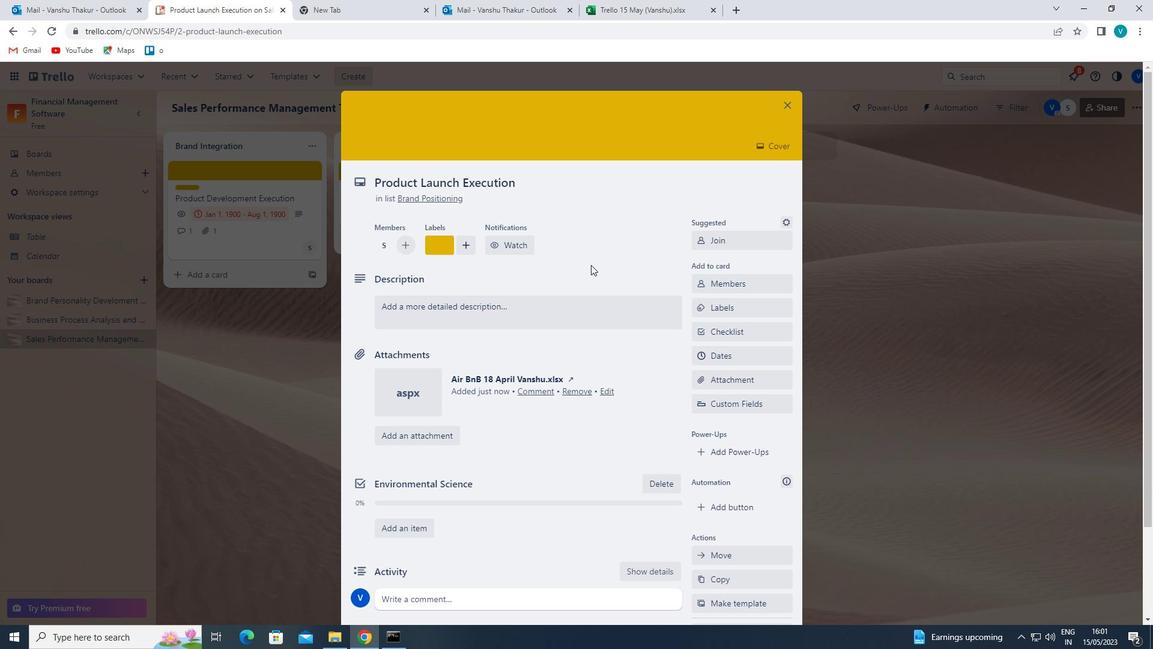 
Action: Mouse pressed left at (546, 307)
Screenshot: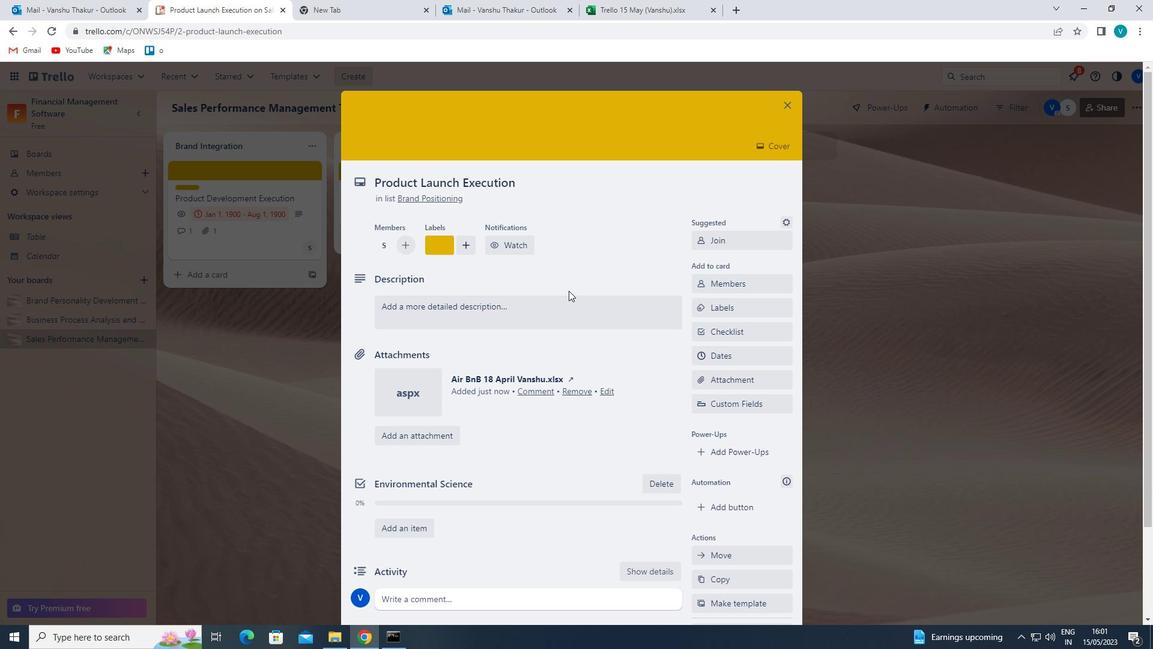 
Action: Key pressed '<Key.shift>PLAN<Key.space>AND<Key.space>EXECUTE<Key.space>COMAP<Key.backspace><Key.backspace>PANY<Key.space>TEAM-BUILDING<Key.space>ACTIVITY<Key.space>ATA<Key.space><Key.backspace><Key.backspace>A<Key.space><Key.backspace><Key.backspace><Key.space>A<Key.space>WINE<Key.space>TASTING'
Screenshot: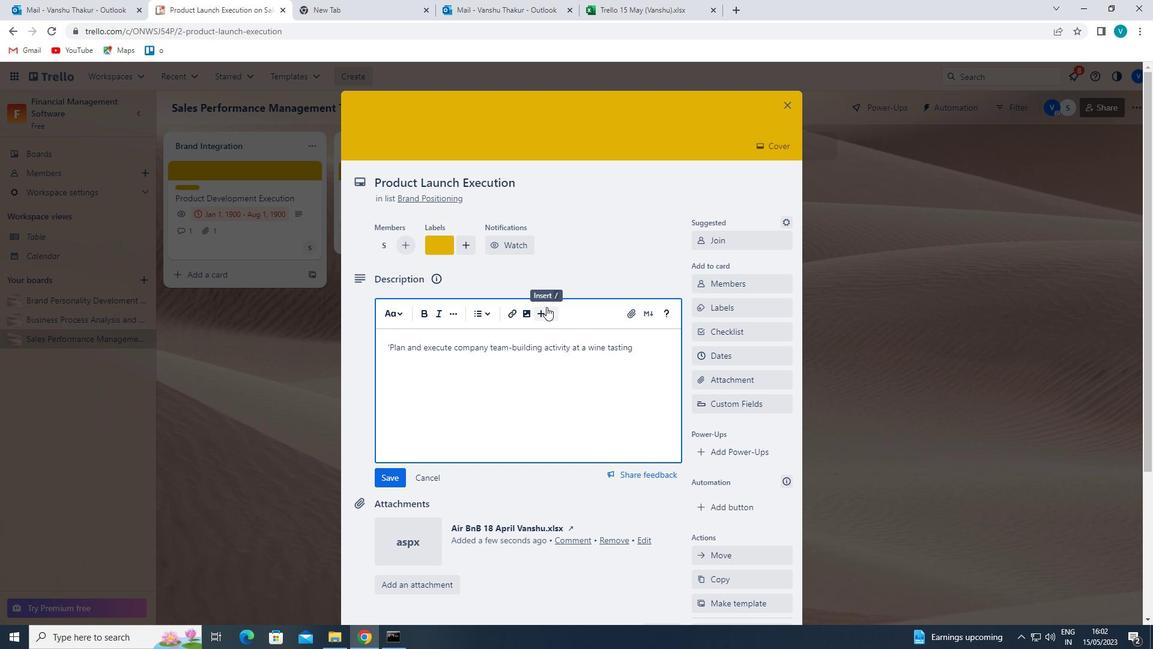 
Action: Mouse moved to (396, 475)
Screenshot: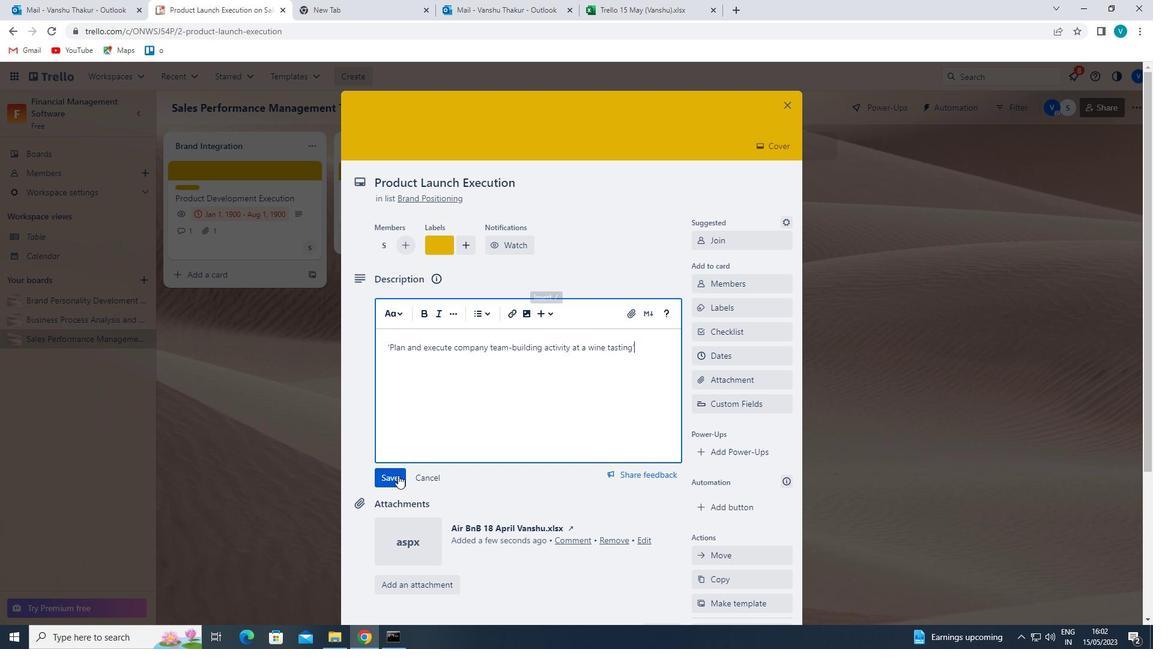 
Action: Mouse pressed left at (396, 475)
Screenshot: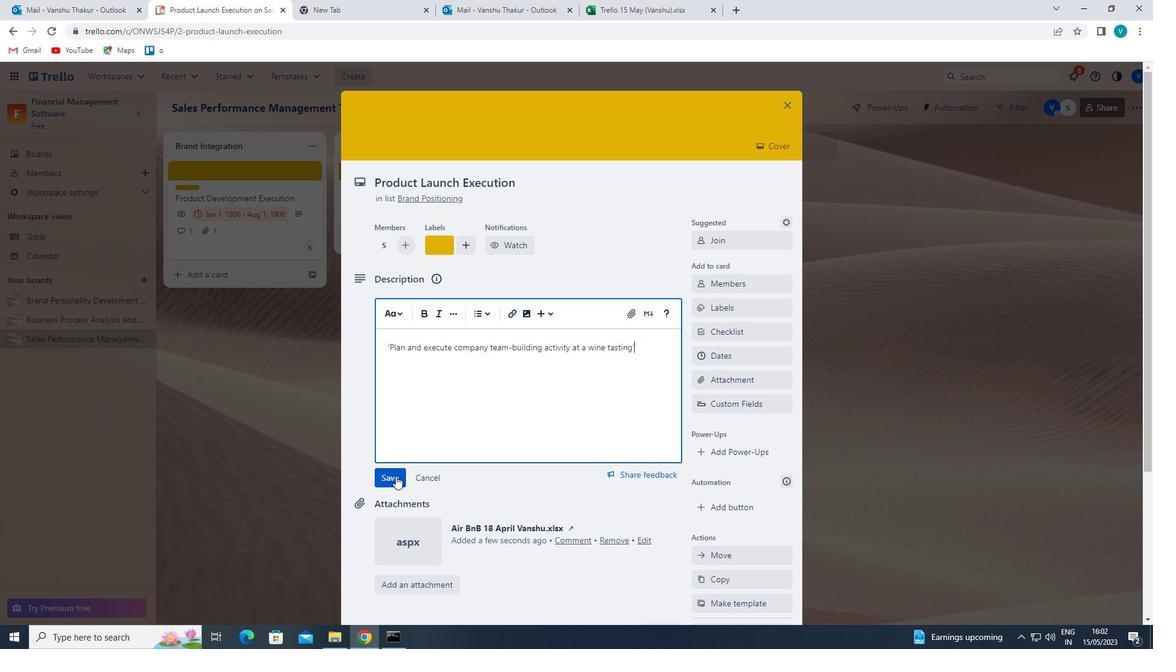 
Action: Mouse moved to (435, 458)
Screenshot: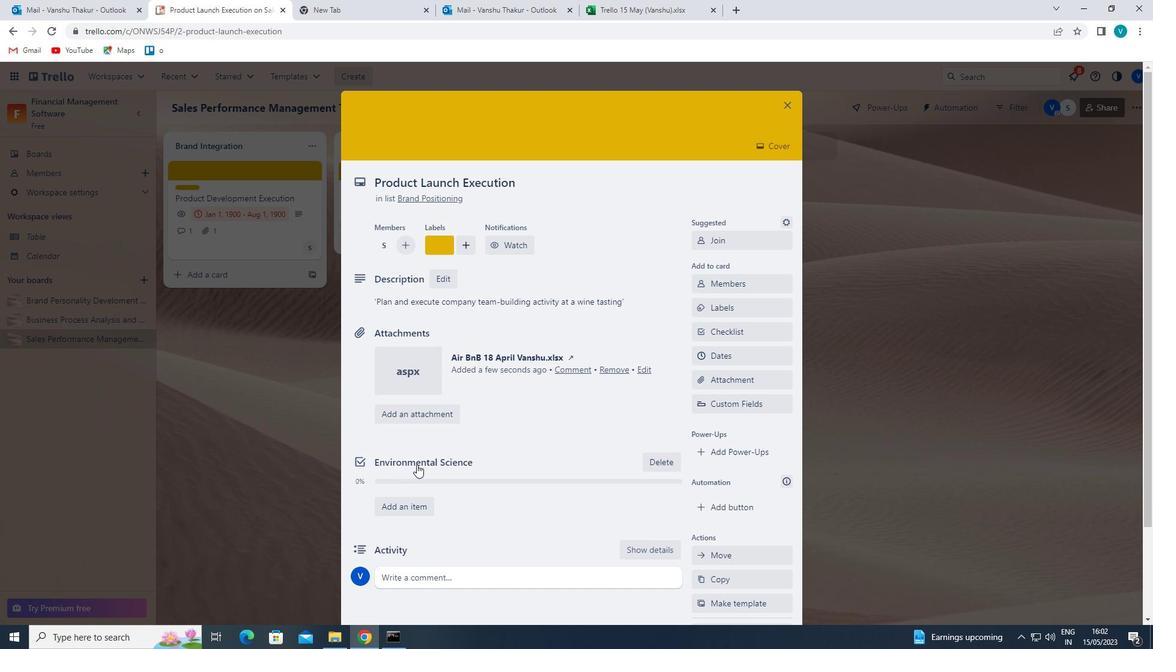 
Action: Mouse scrolled (435, 457) with delta (0, 0)
Screenshot: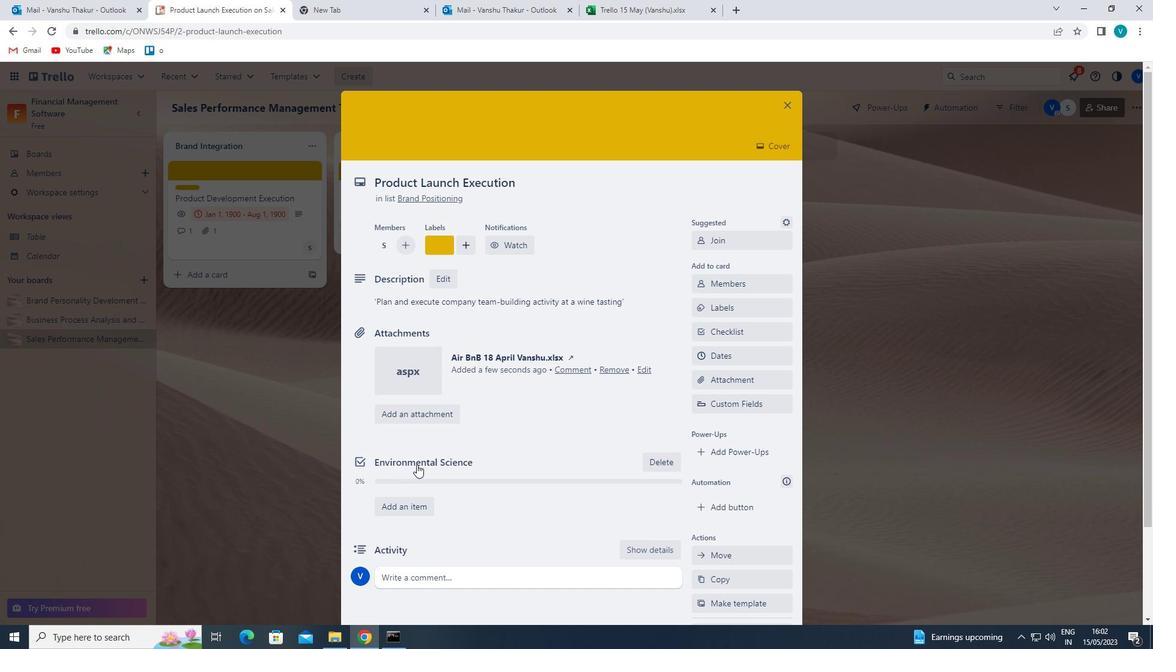 
Action: Mouse moved to (453, 507)
Screenshot: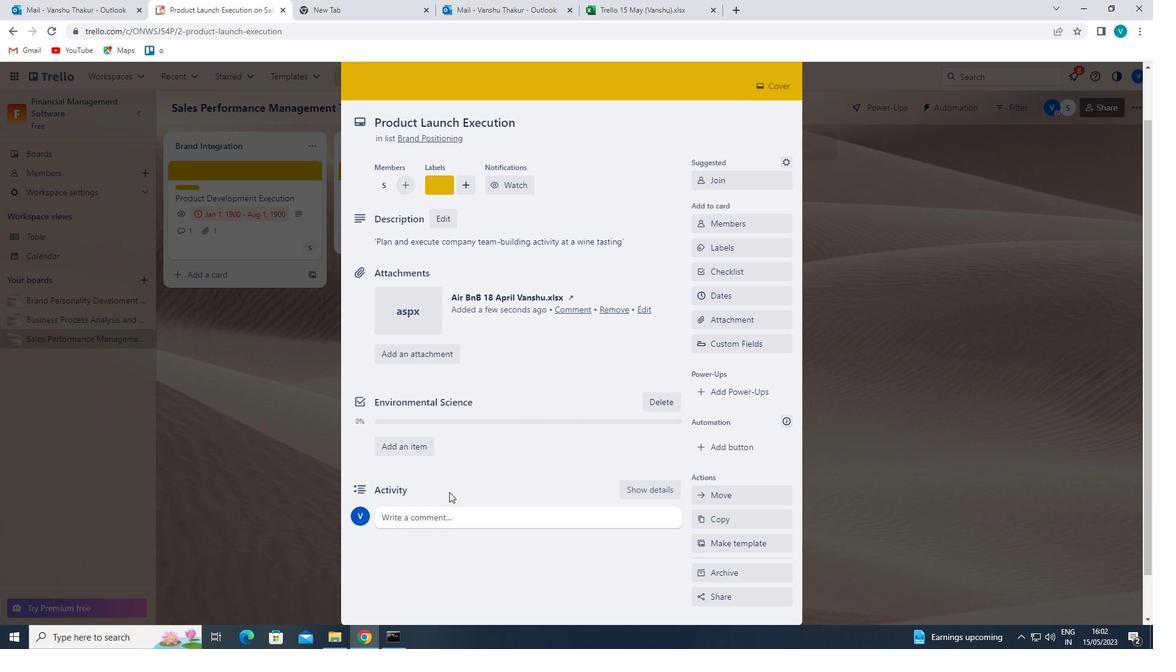 
Action: Mouse pressed left at (453, 507)
Screenshot: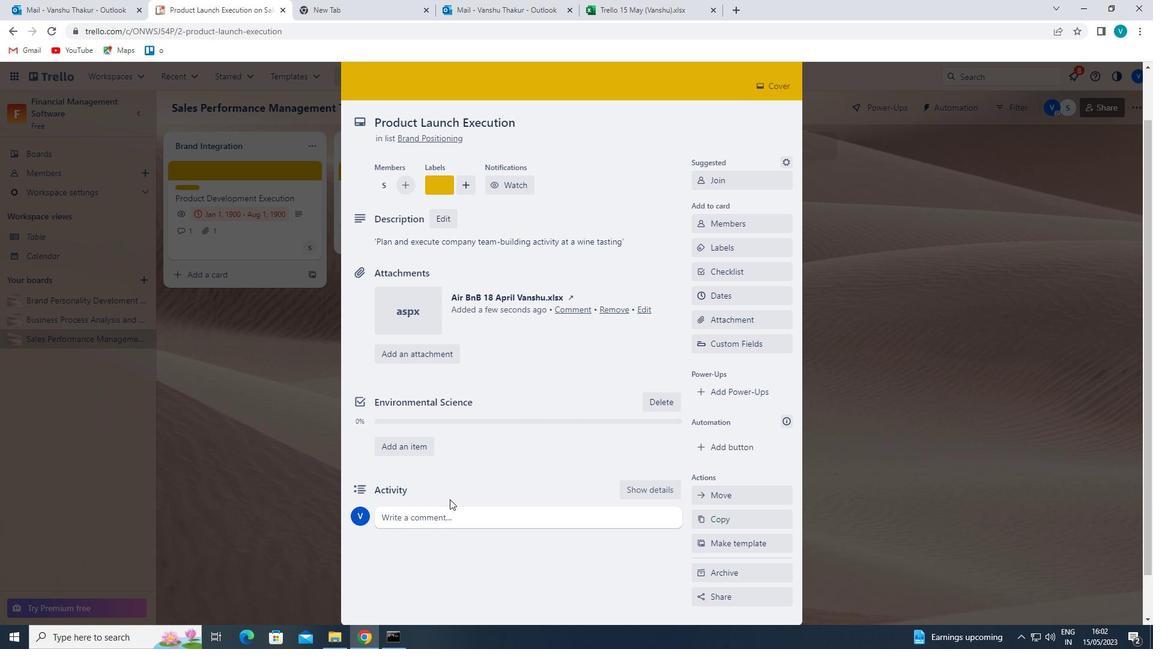 
Action: Key pressed '<Key.shift>THIS<Key.space>TASK<Key.space>REQUIRESUS<Key.space>TO<Key.space><Key.left><Key.left><Key.left><Key.left><Key.left><Key.left><Key.left><Key.left><Key.left><Key.right><Key.right><Key.right><Key.space><Key.right><Key.right><Key.right><Key.right><Key.right><Key.right>BE<Key.space>PROACTIC<Key.backspace>VE<Key.space>AND<Key.space>TAKE<Key.space>A<Key.space>PROACTIVE<Key.space>APPROACH,<Key.space>ANTICIPATING<Key.space>POTENTIAL<Key.space>ISSUES<Key.space>AND<Key.space>TAKING<Key.space>STEPS<Key.space>TO<Key.space>PREVENT<Key.space>THEM.'
Screenshot: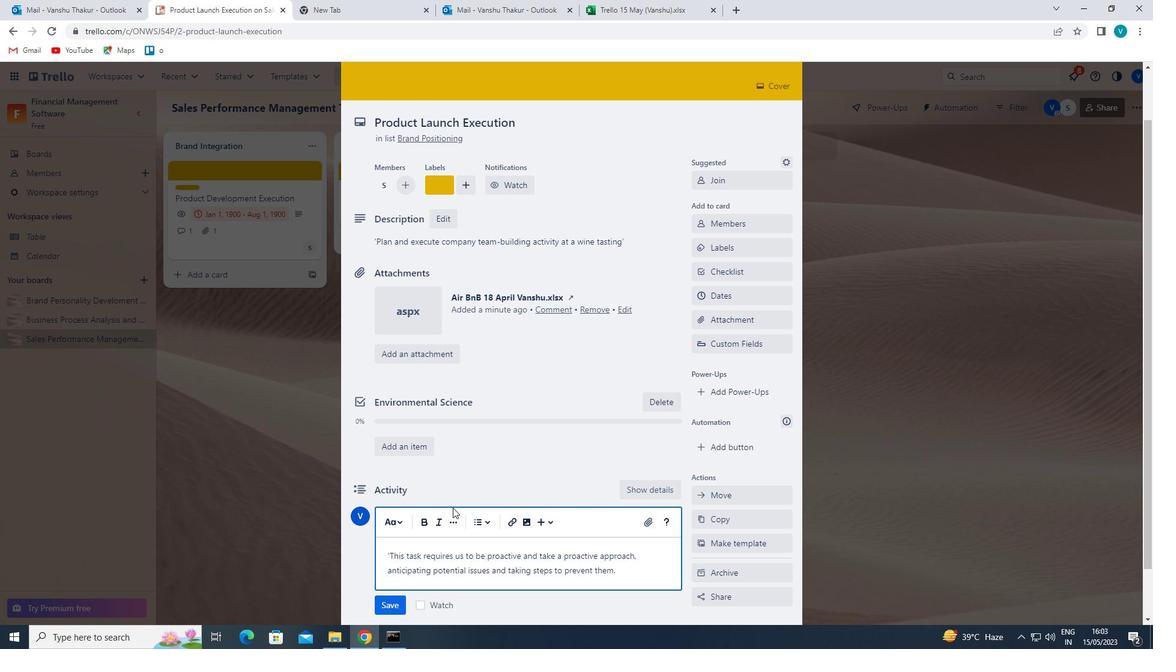
Action: Mouse moved to (391, 598)
Screenshot: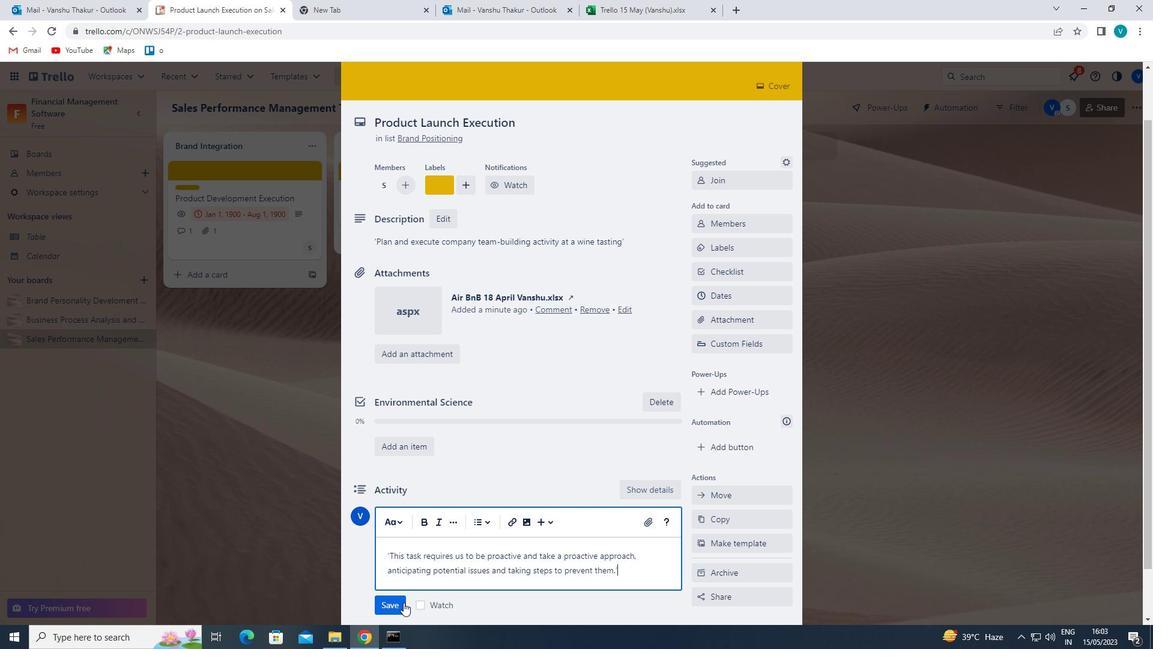 
Action: Mouse pressed left at (391, 598)
Screenshot: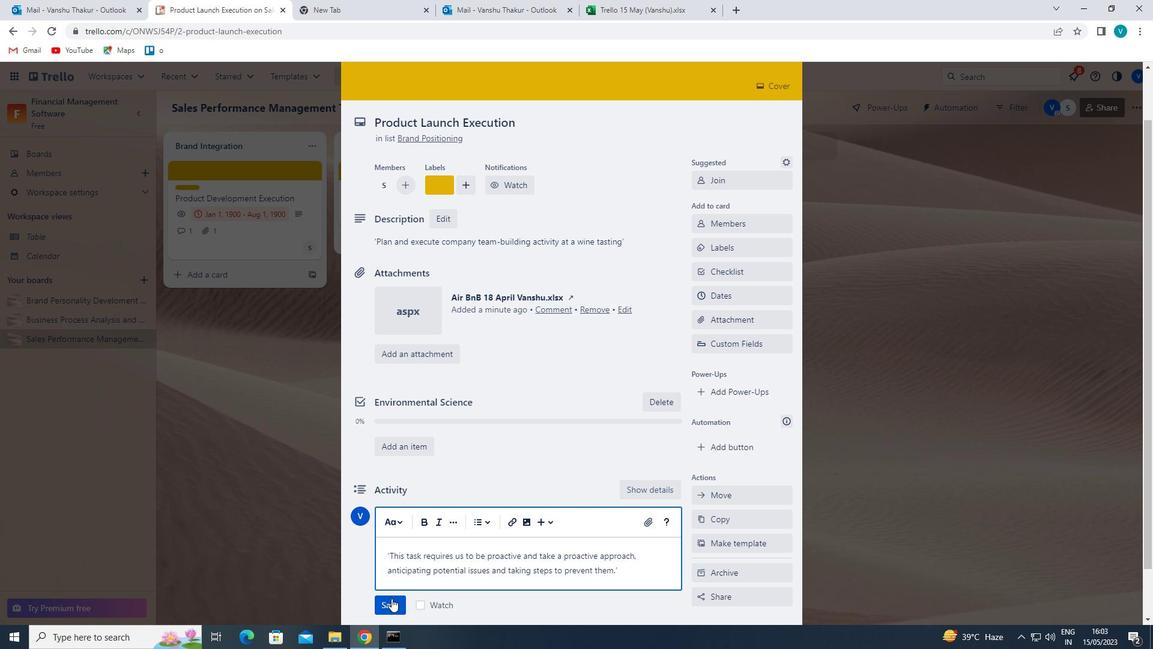 
Action: Mouse moved to (725, 298)
Screenshot: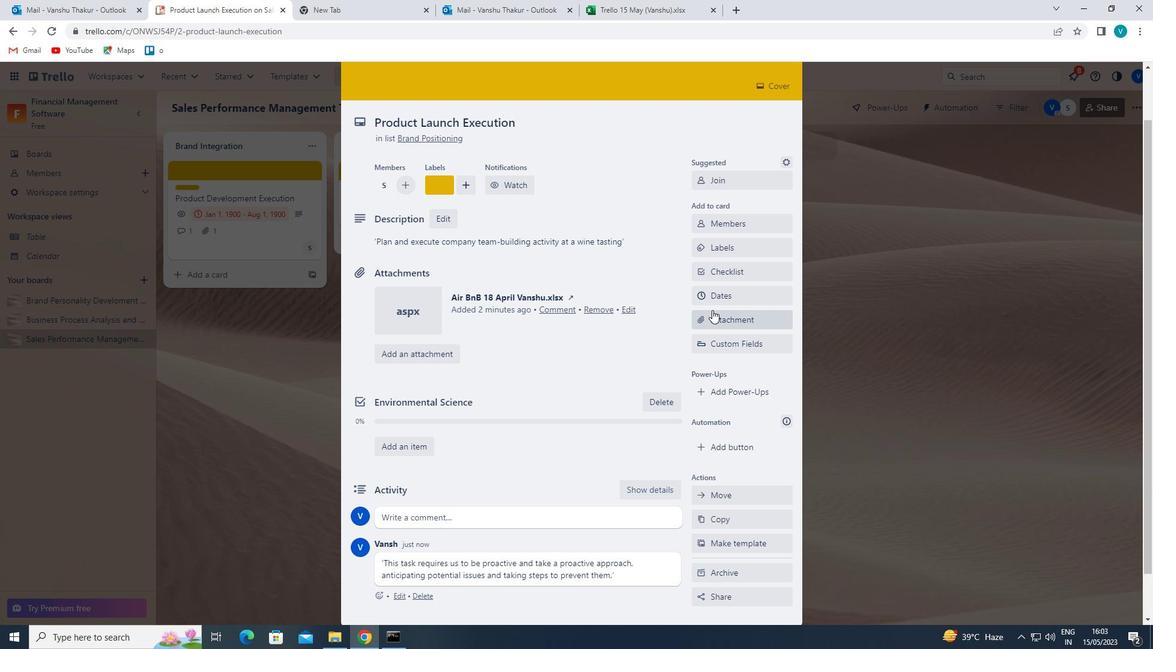 
Action: Mouse pressed left at (725, 298)
Screenshot: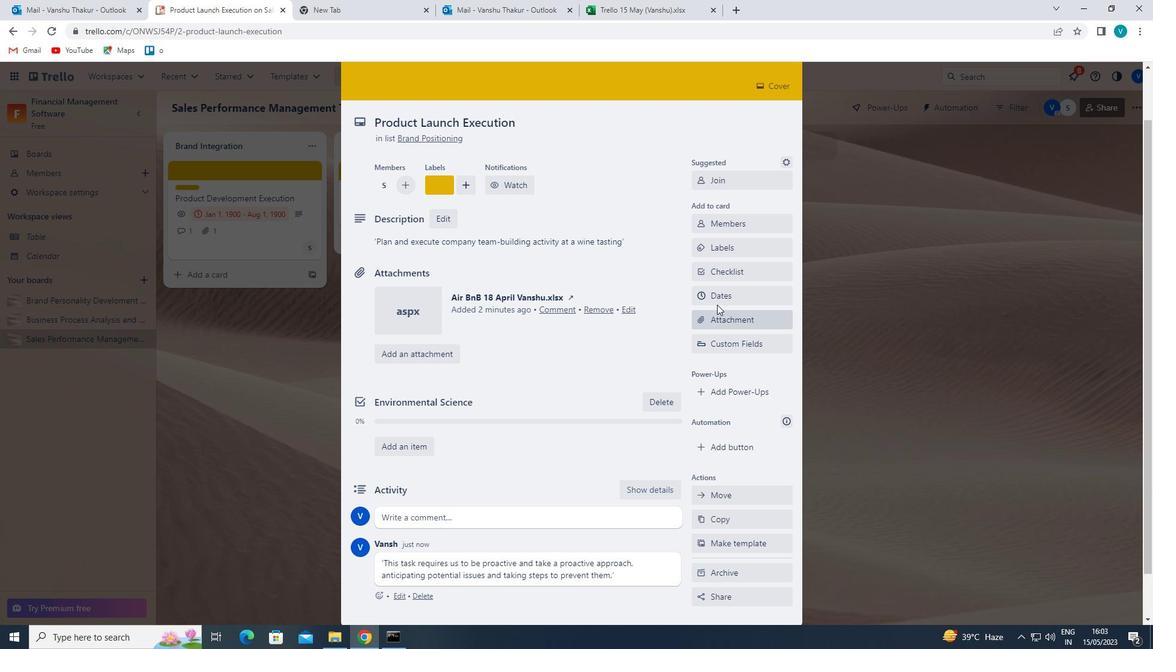 
Action: Mouse moved to (701, 331)
Screenshot: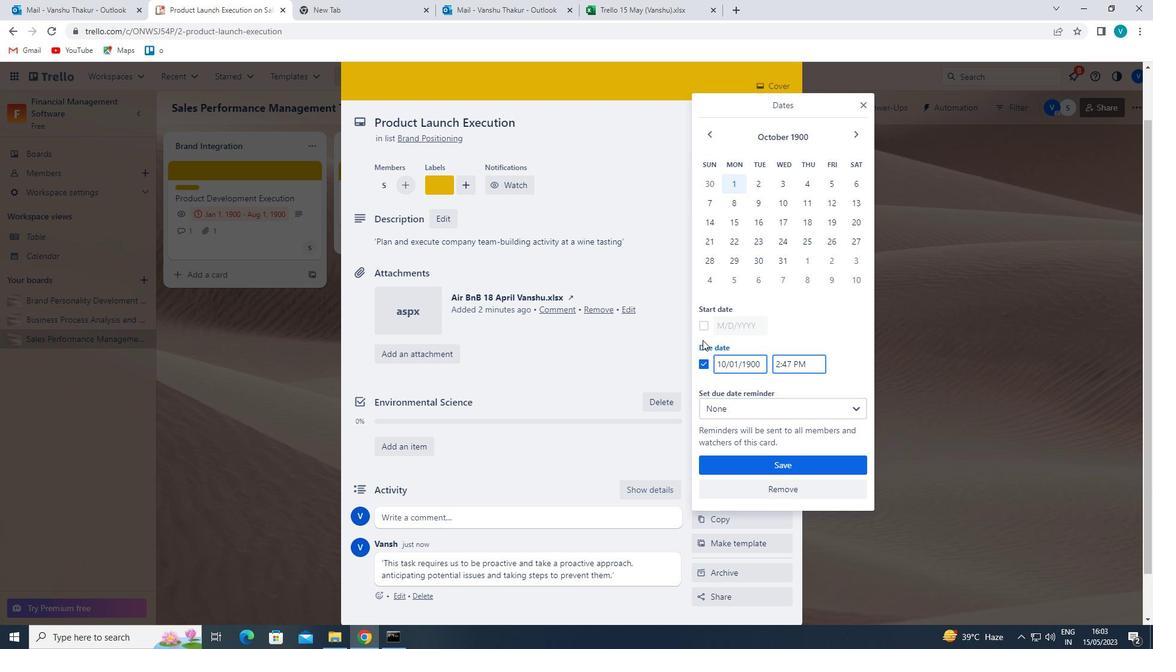 
Action: Mouse pressed left at (701, 331)
Screenshot: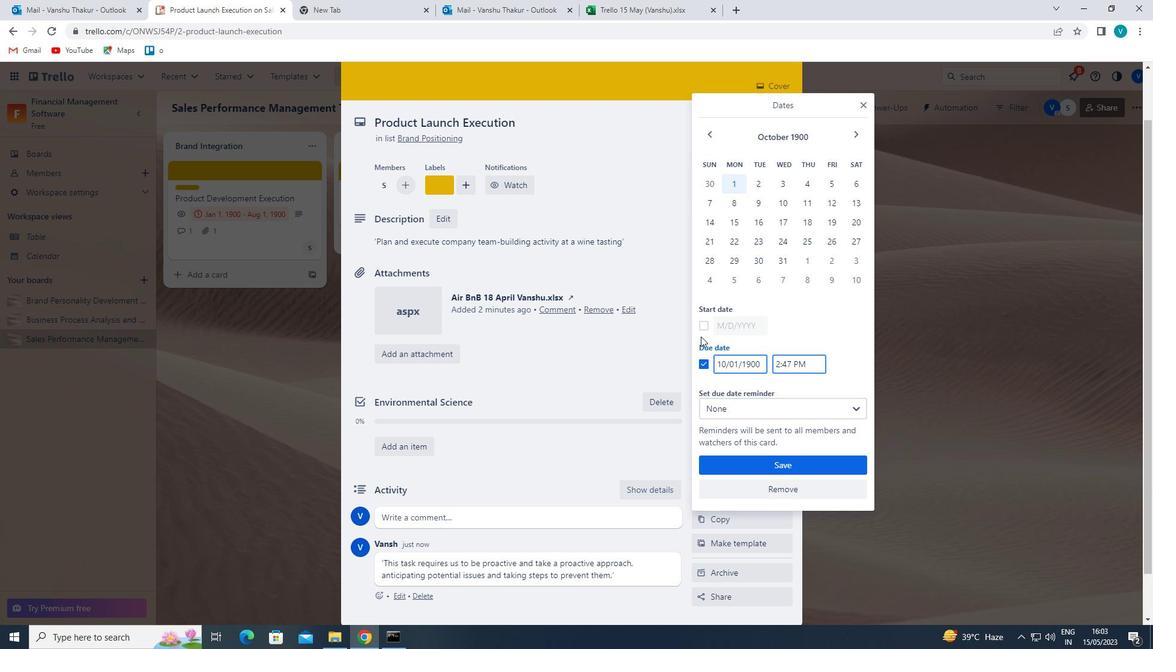 
Action: Mouse moved to (724, 325)
Screenshot: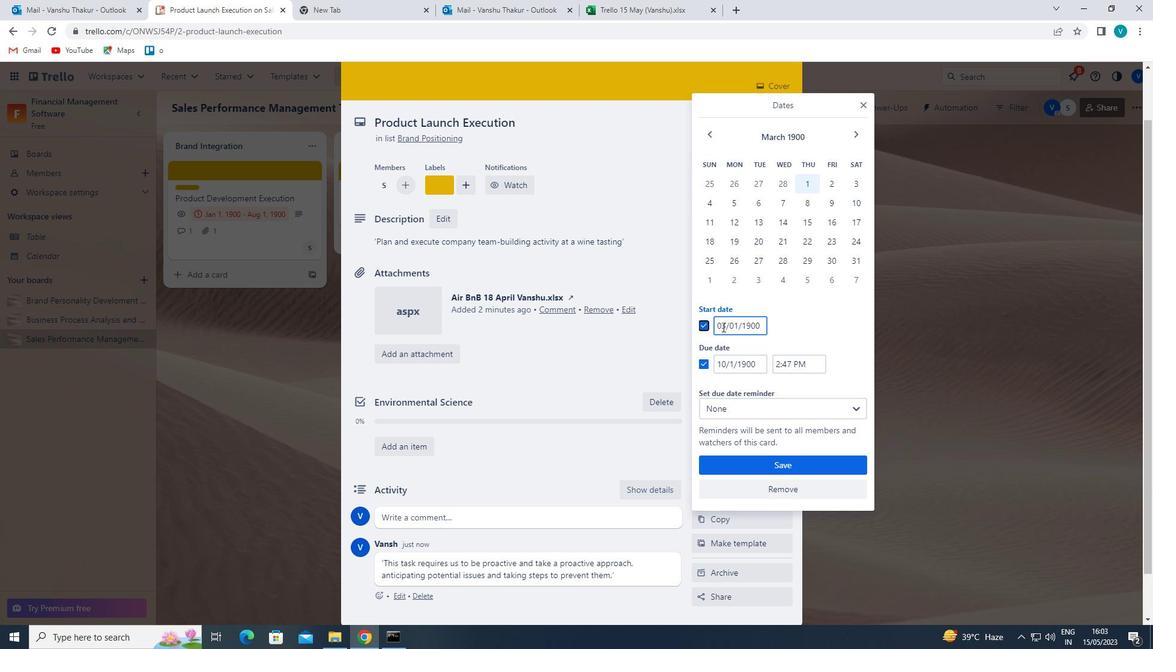 
Action: Mouse pressed left at (724, 325)
Screenshot: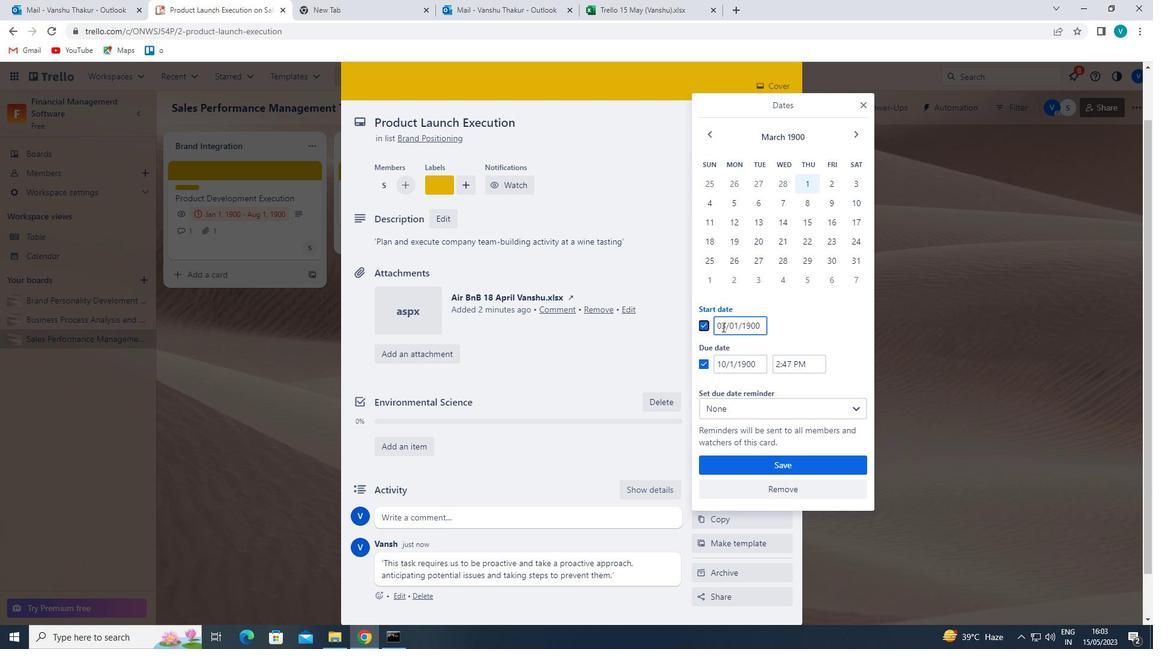 
Action: Mouse moved to (719, 323)
Screenshot: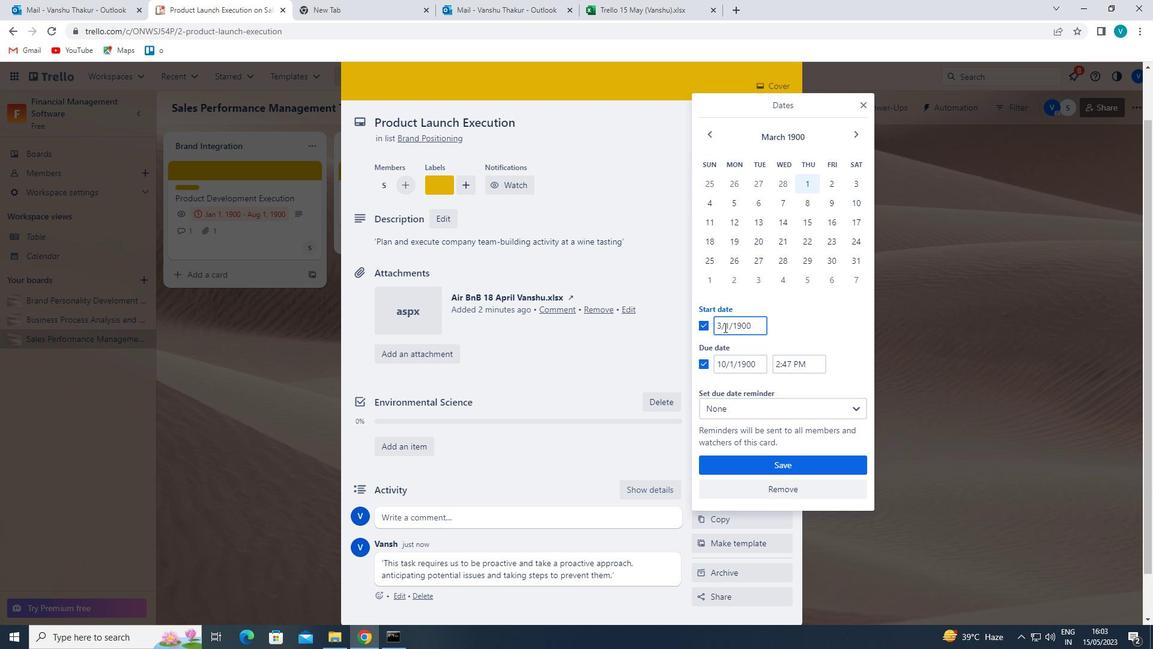 
Action: Mouse pressed left at (719, 323)
Screenshot: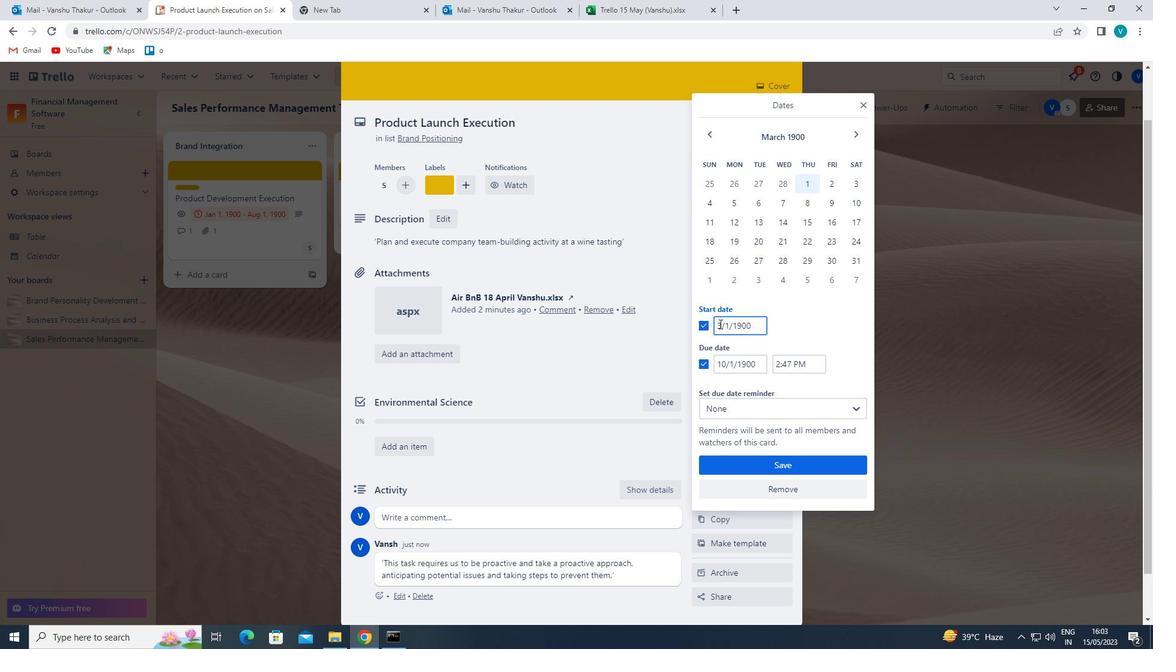 
Action: Mouse moved to (727, 329)
Screenshot: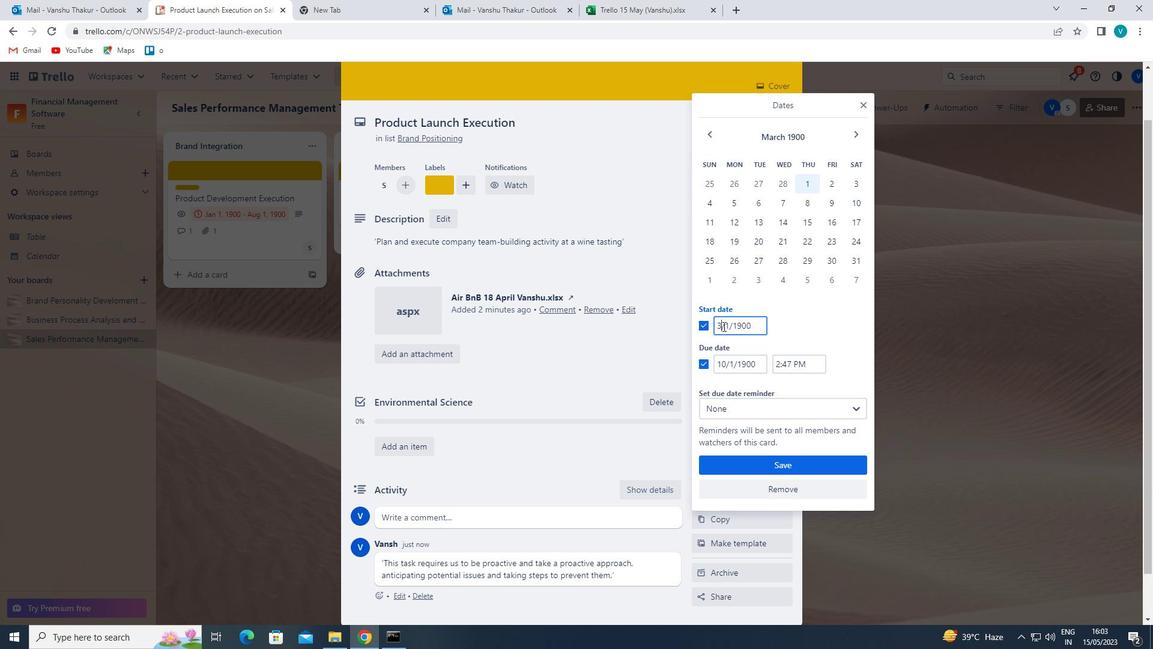 
Action: Key pressed <Key.backspace>4
Screenshot: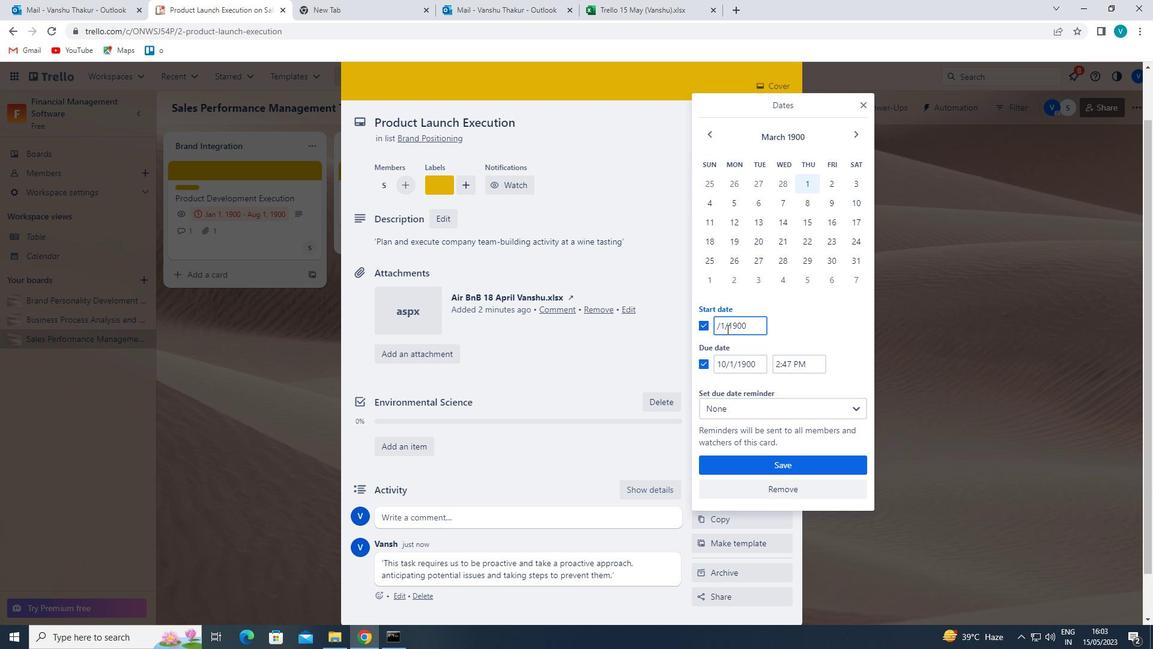 
Action: Mouse moved to (725, 355)
Screenshot: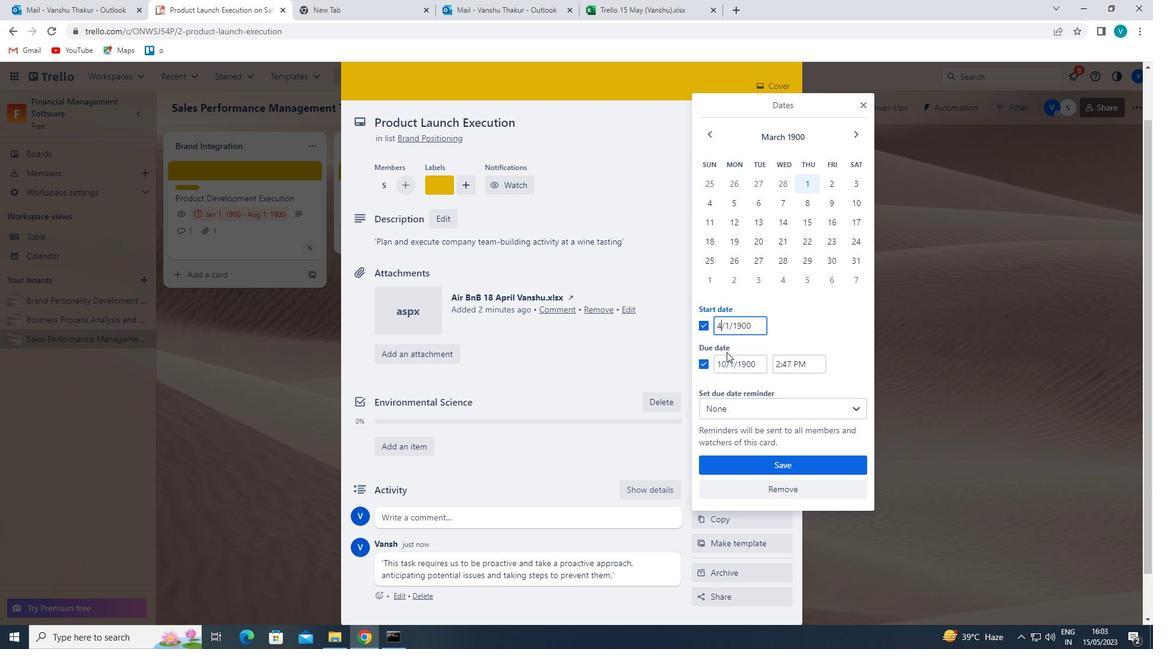 
Action: Mouse pressed left at (725, 355)
Screenshot: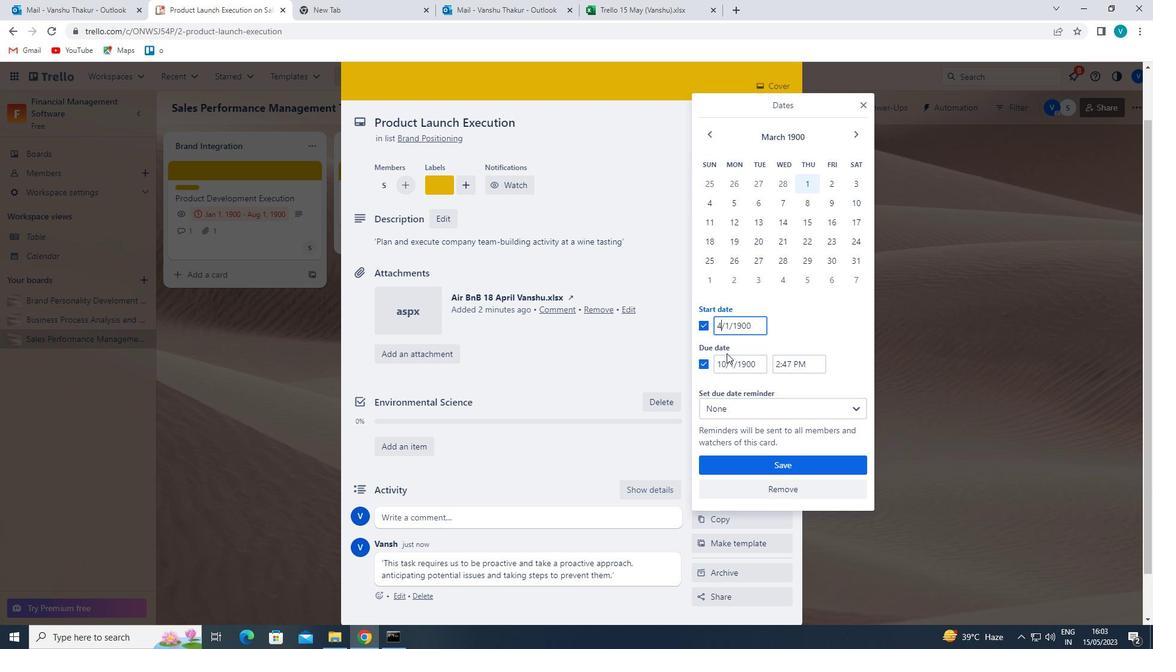 
Action: Mouse moved to (725, 363)
Screenshot: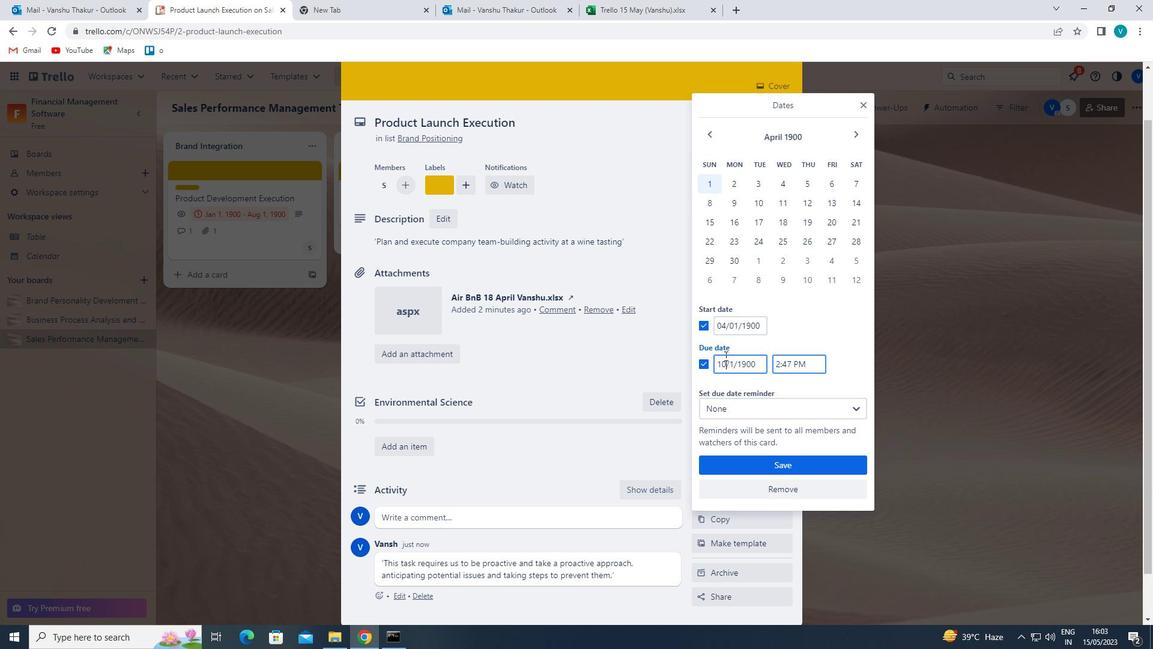 
Action: Key pressed <Key.backspace><Key.backspace>11
Screenshot: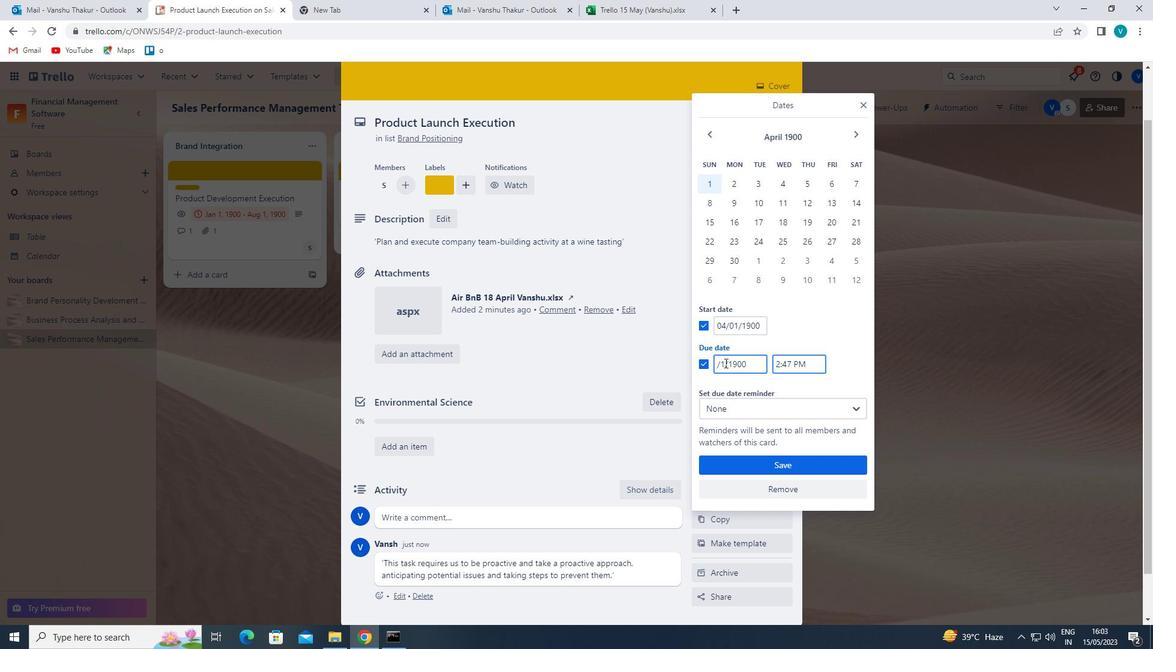
Action: Mouse moved to (768, 461)
Screenshot: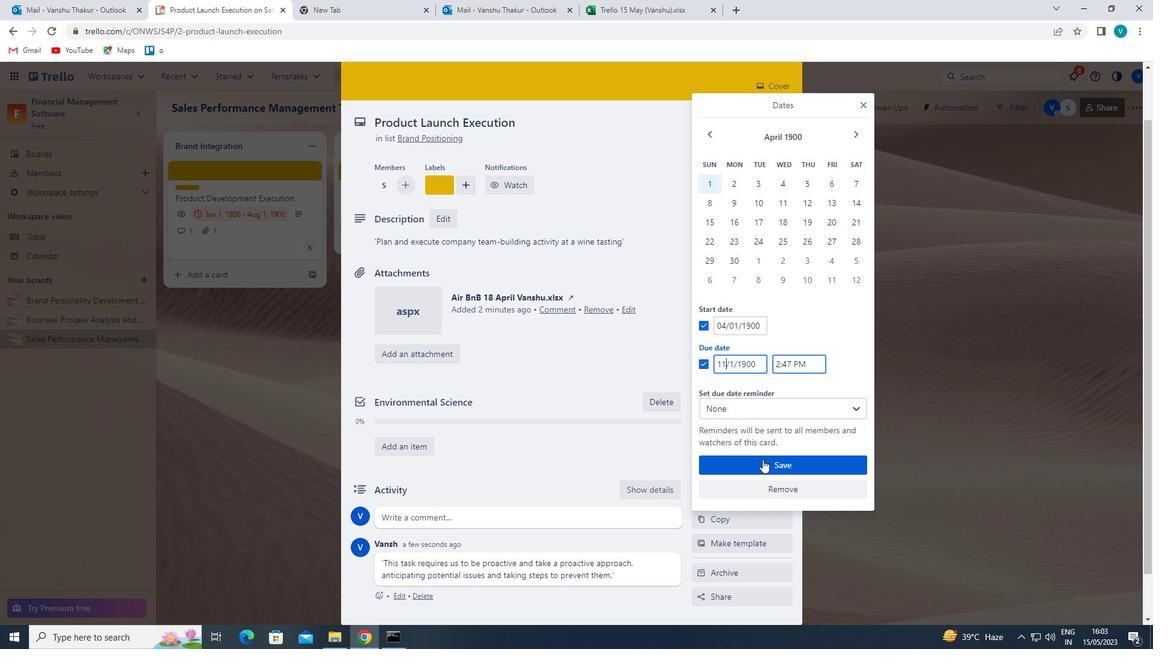 
Action: Mouse pressed left at (768, 461)
Screenshot: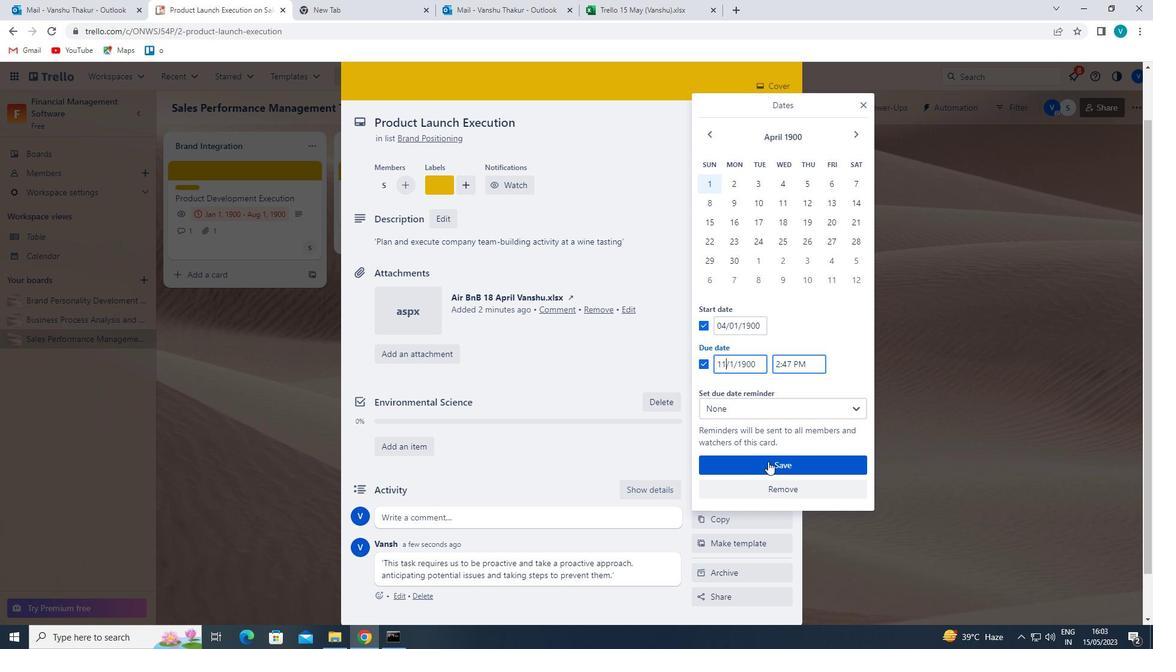 
